 Task: Get information about  a Redfin agent in San Francisco, California, for assistance in finding a property with a balcony and panoramic city views.
Action: Mouse pressed left at (333, 210)
Screenshot: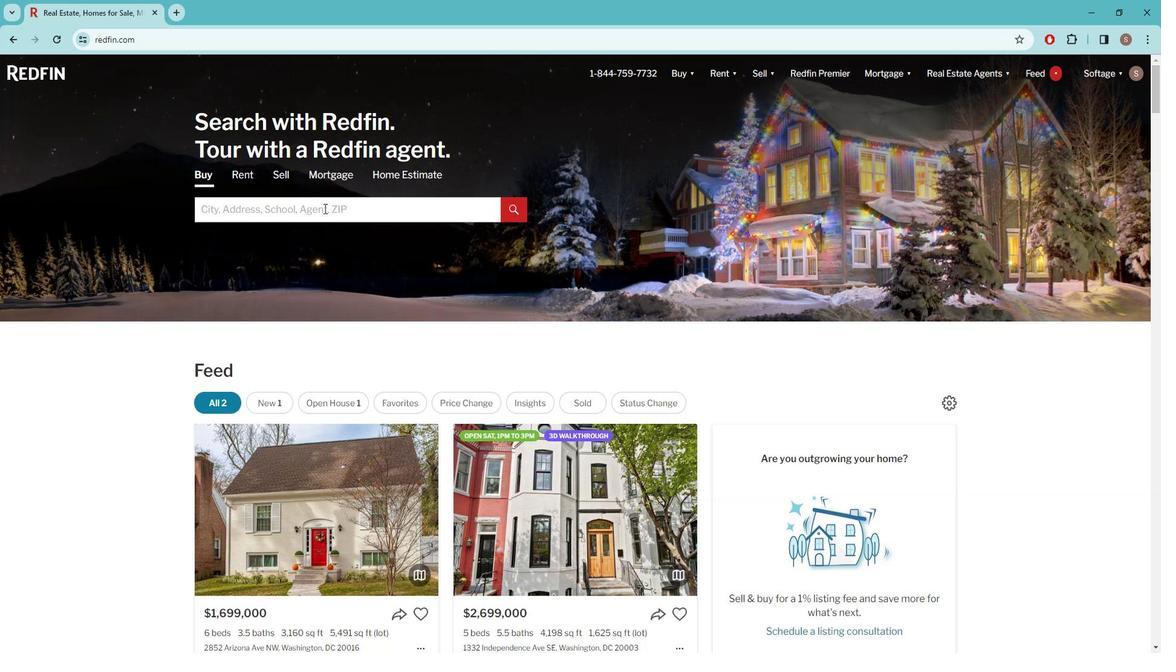 
Action: Key pressed s<Key.caps_lock>AN<Key.space><Key.caps_lock>f<Key.caps_lock>RANCI
Screenshot: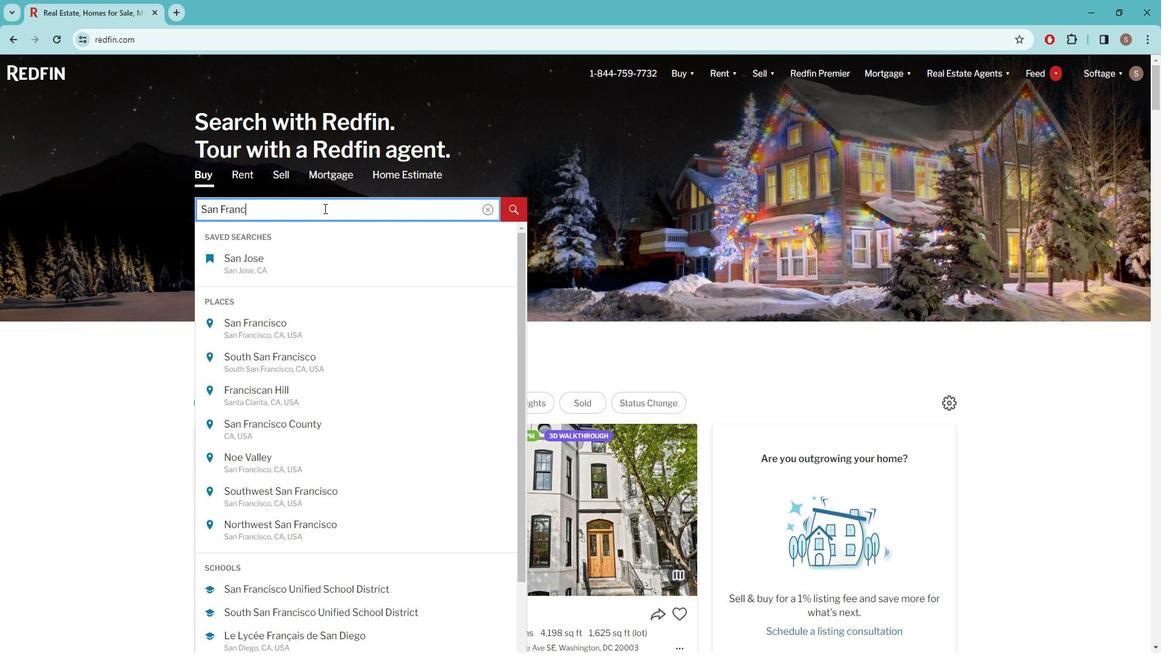 
Action: Mouse moved to (302, 321)
Screenshot: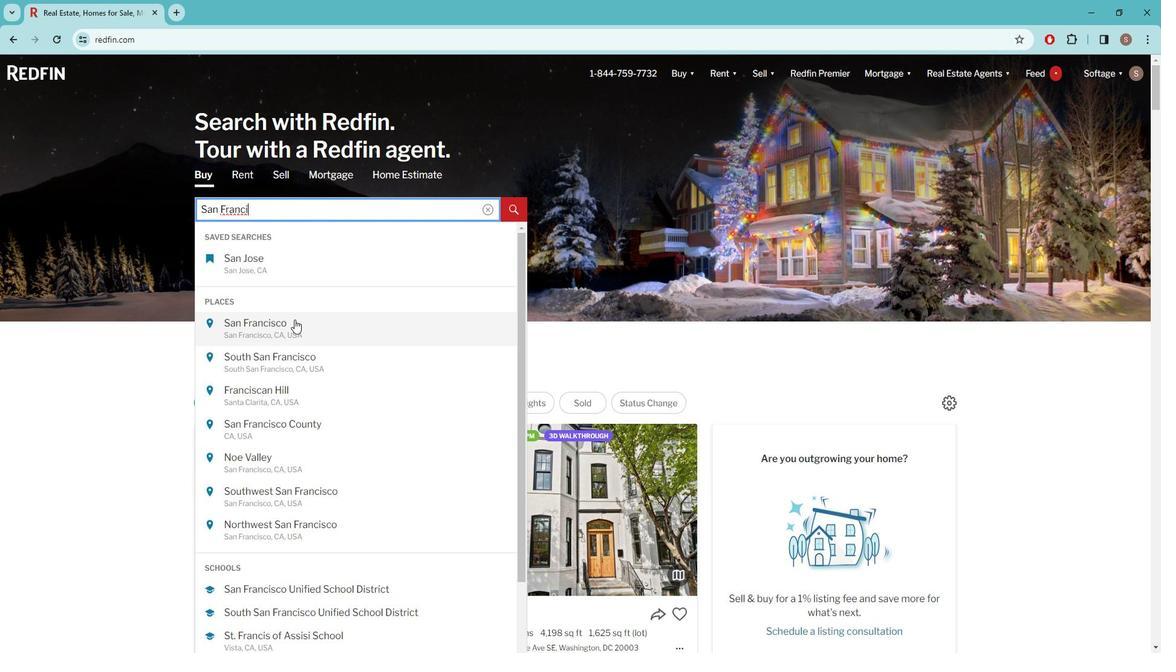 
Action: Mouse pressed left at (302, 321)
Screenshot: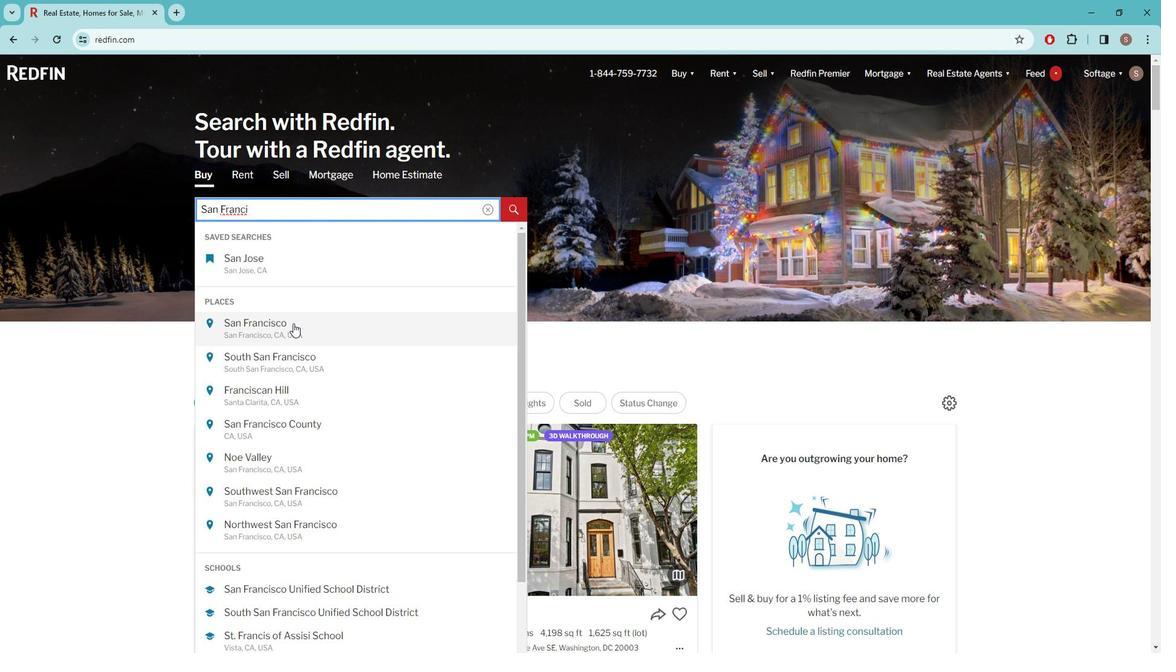 
Action: Mouse moved to (1026, 154)
Screenshot: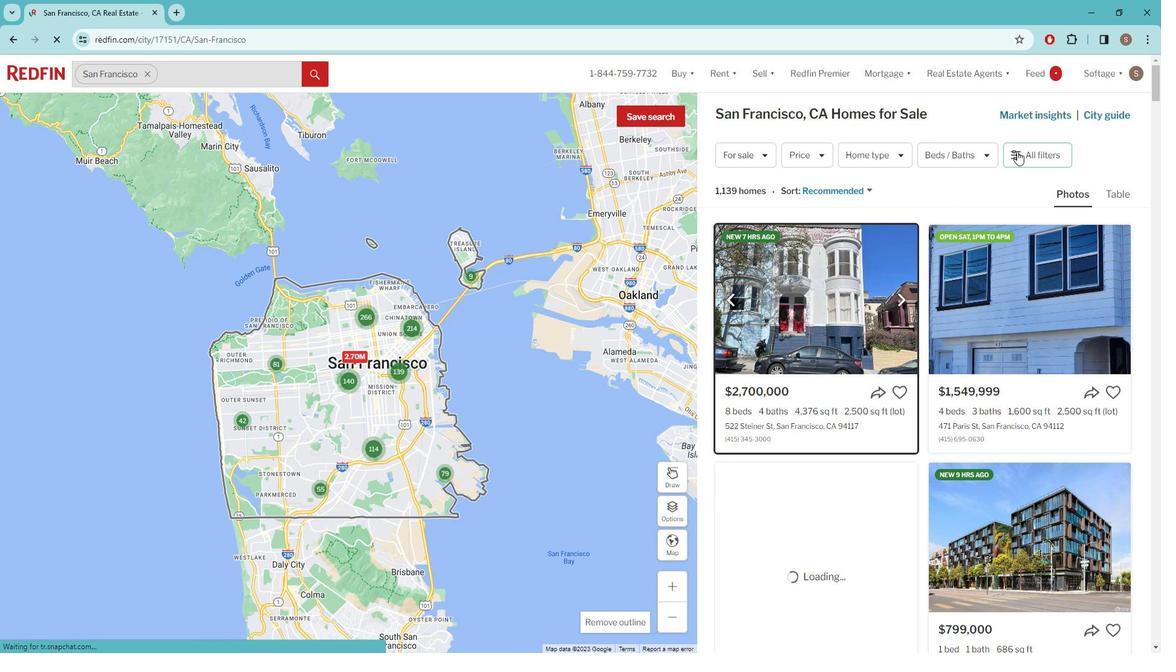 
Action: Mouse pressed left at (1026, 154)
Screenshot: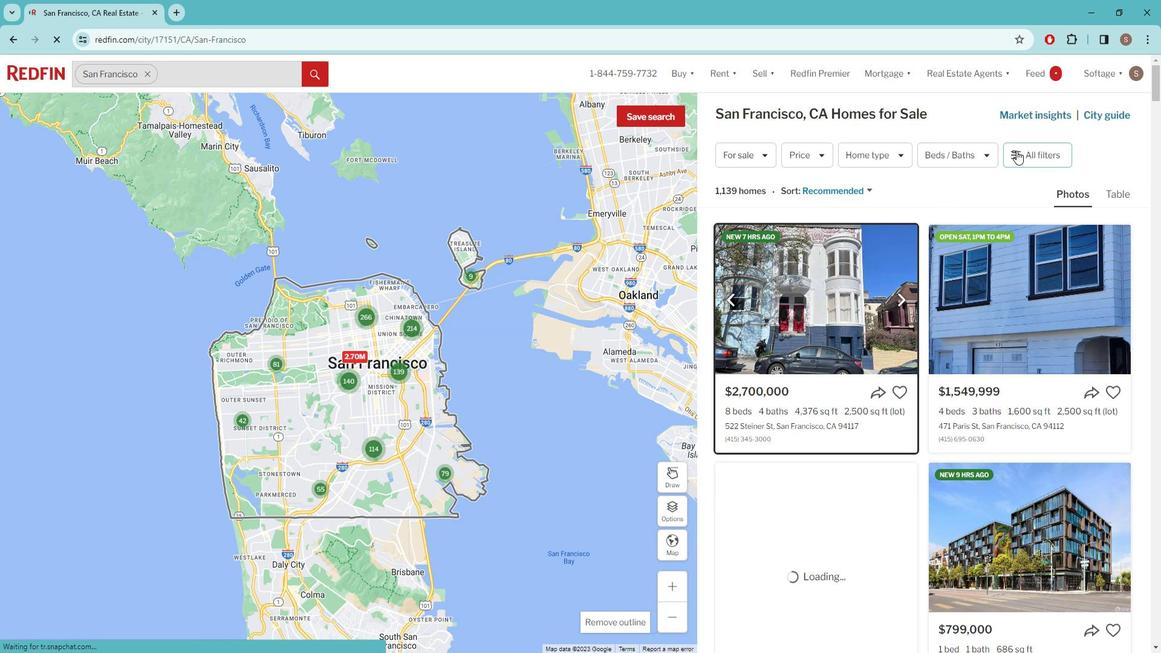 
Action: Mouse pressed left at (1026, 154)
Screenshot: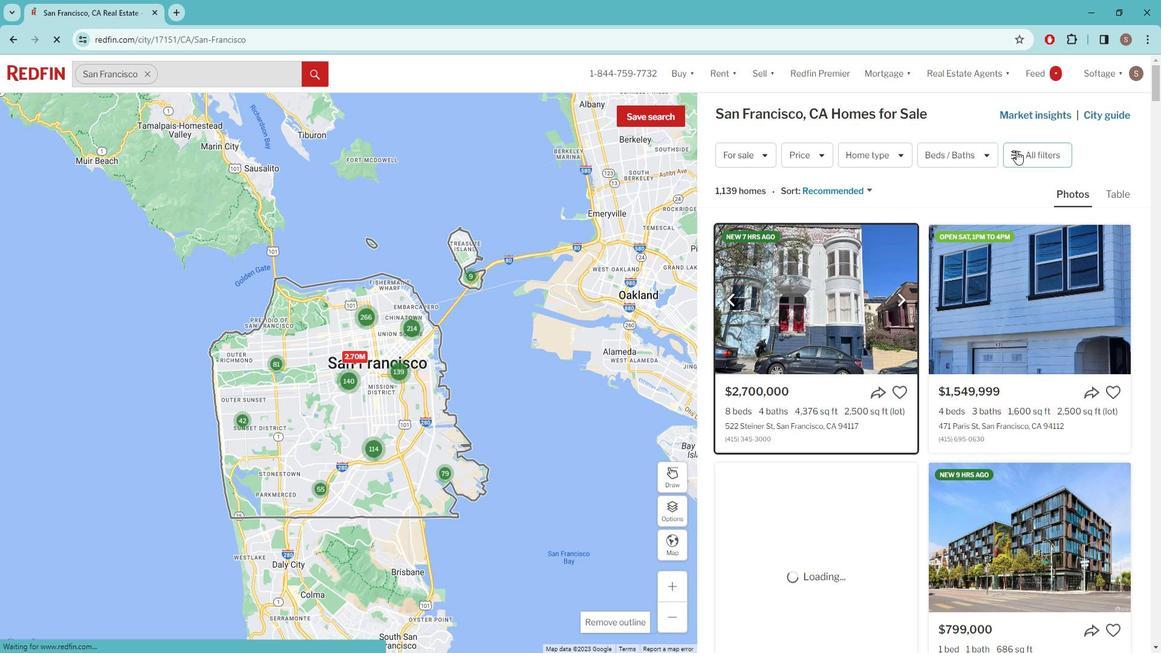 
Action: Mouse pressed left at (1026, 154)
Screenshot: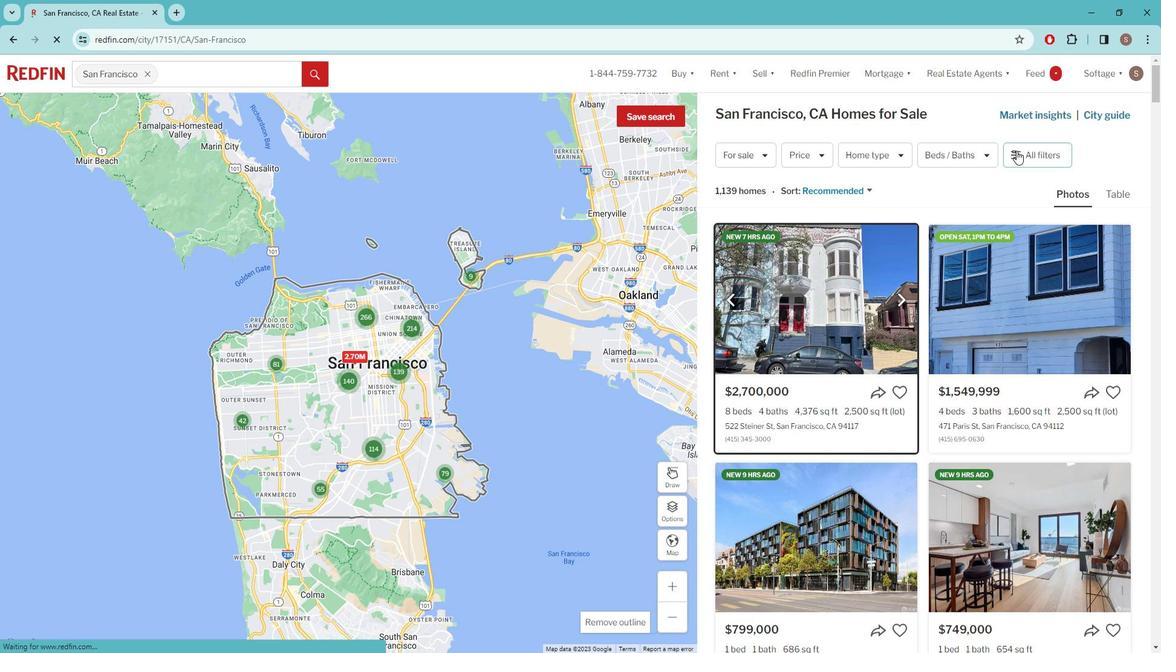 
Action: Mouse moved to (1030, 151)
Screenshot: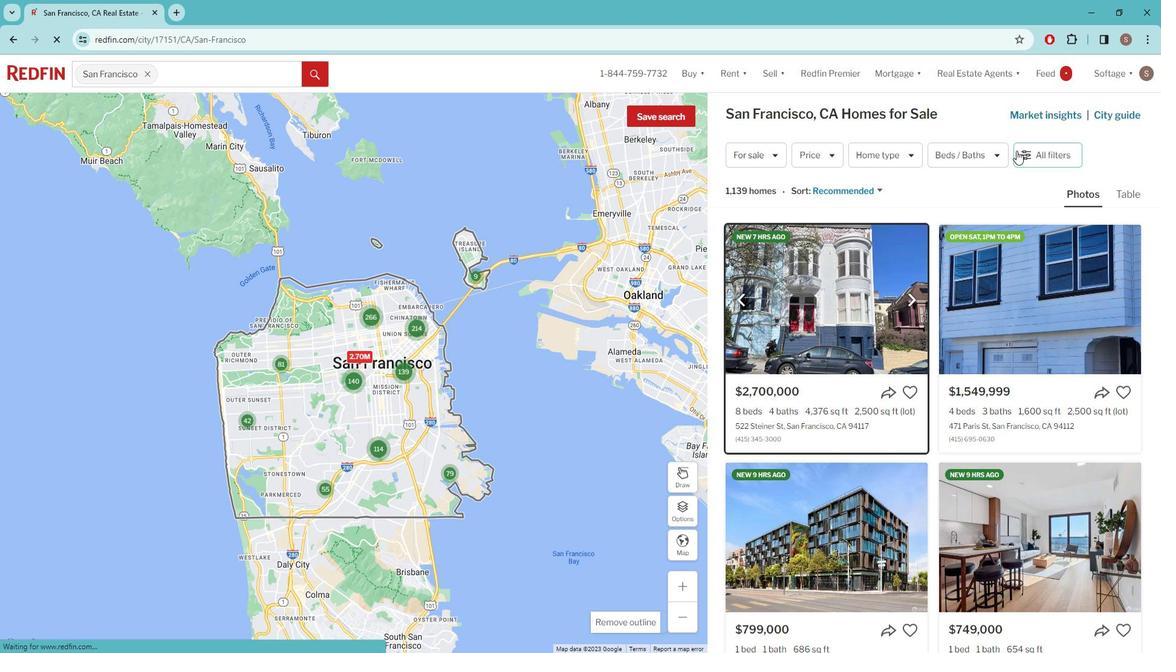 
Action: Mouse pressed left at (1030, 151)
Screenshot: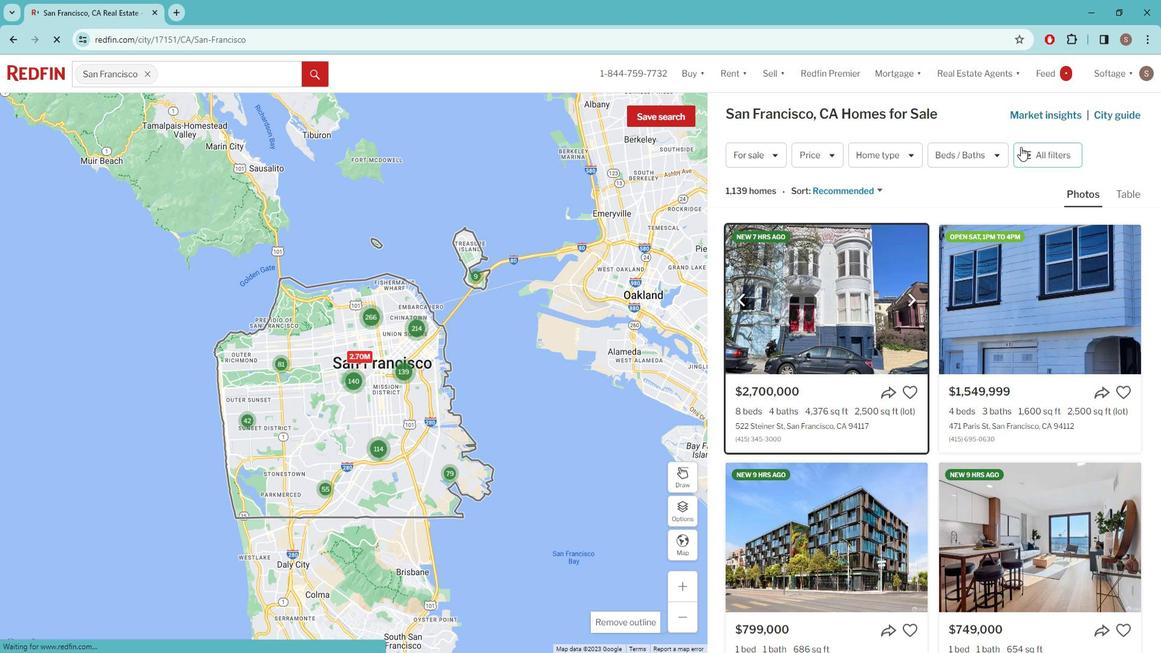 
Action: Mouse moved to (997, 198)
Screenshot: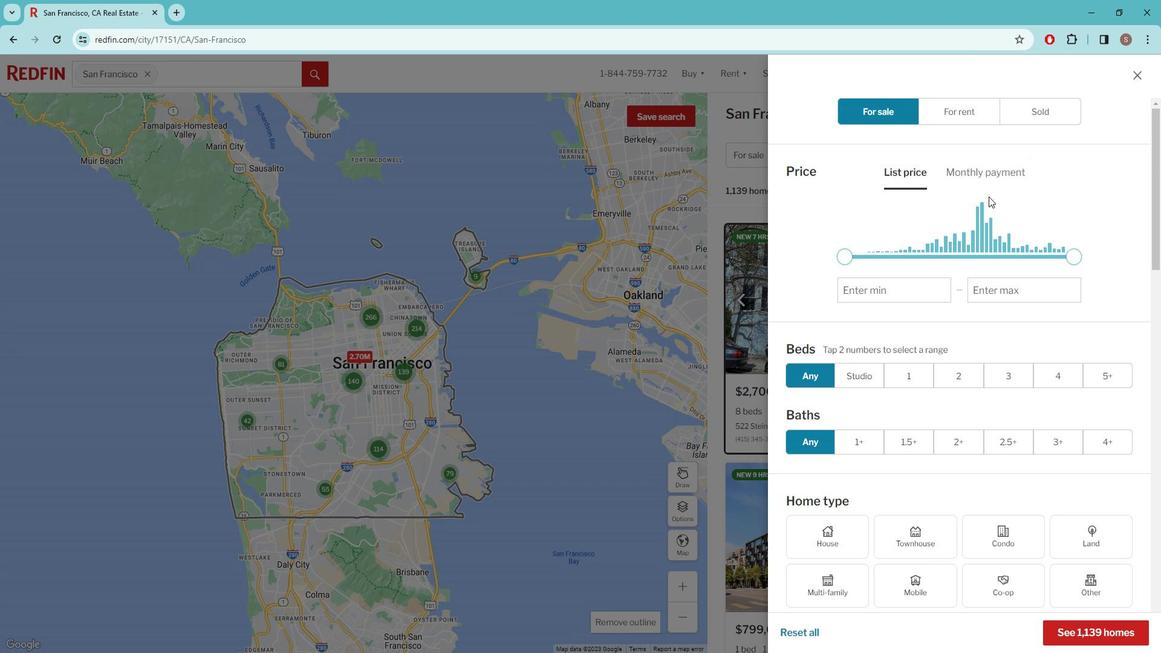 
Action: Mouse scrolled (997, 198) with delta (0, 0)
Screenshot: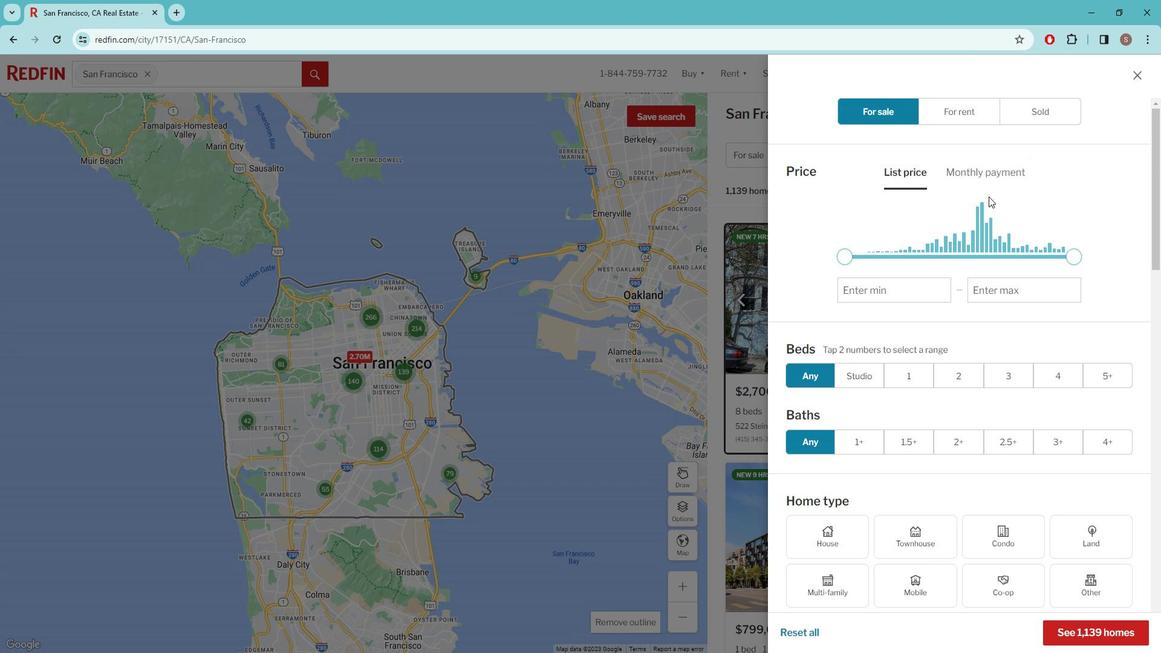 
Action: Mouse moved to (989, 200)
Screenshot: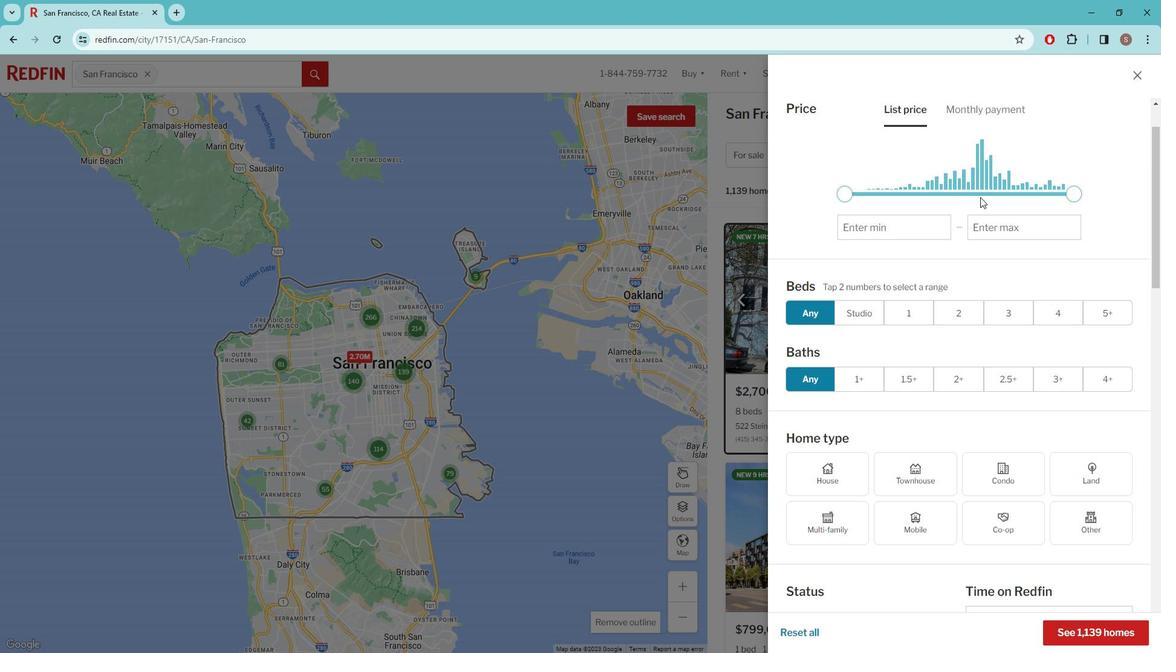 
Action: Mouse scrolled (989, 199) with delta (0, 0)
Screenshot: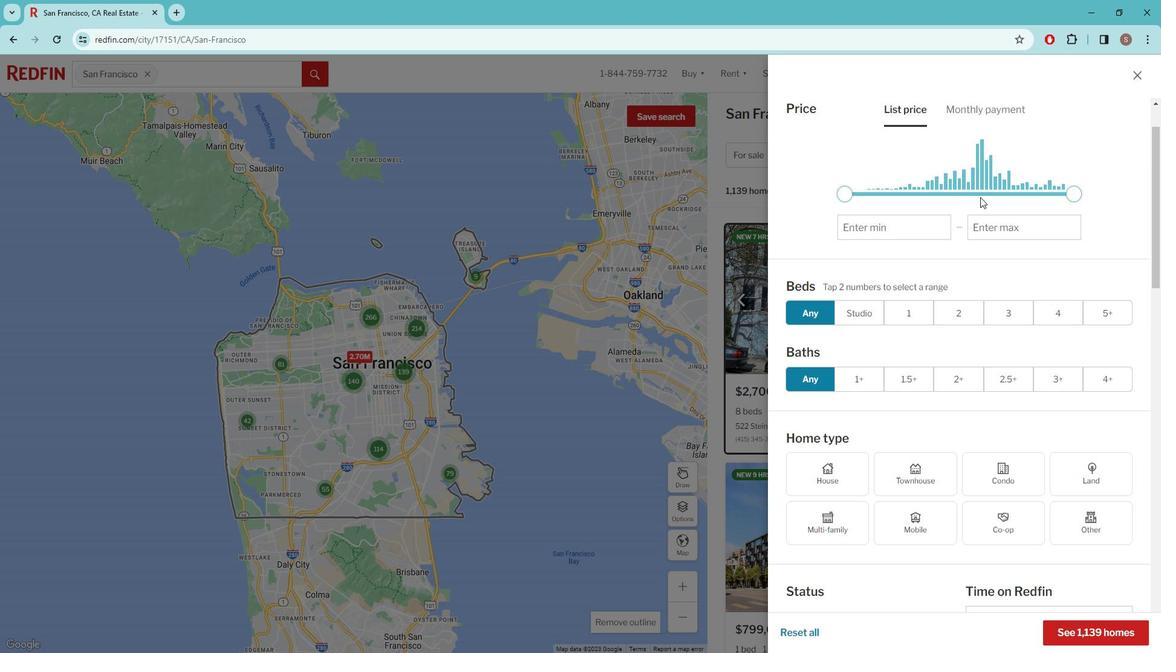 
Action: Mouse scrolled (989, 199) with delta (0, 0)
Screenshot: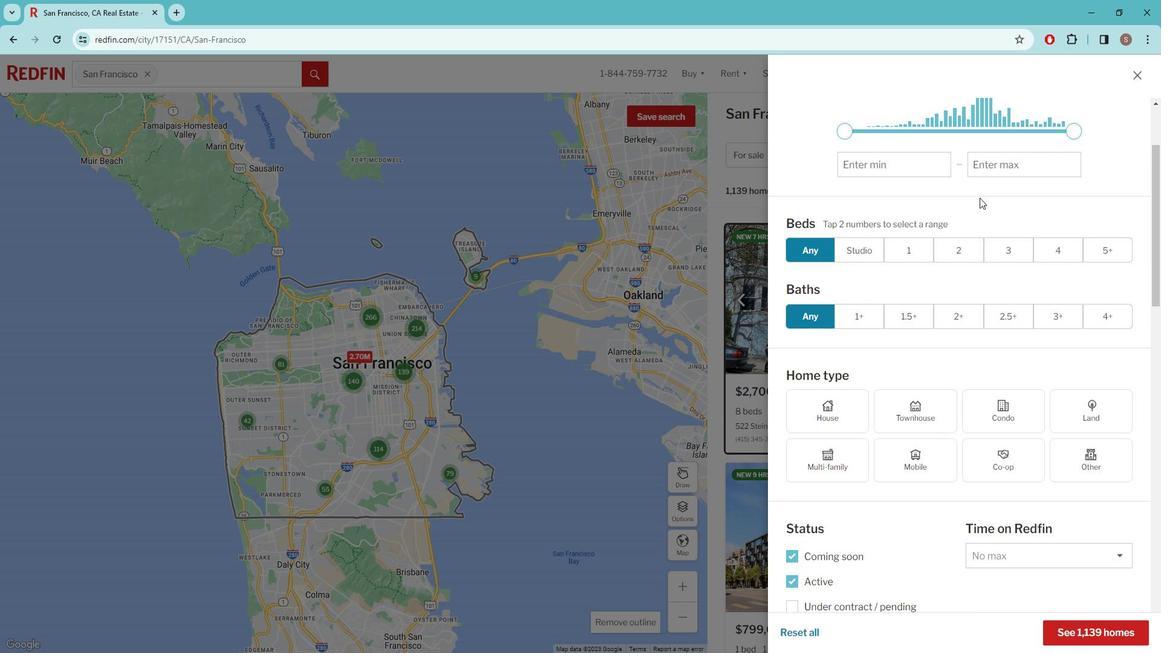 
Action: Mouse moved to (981, 203)
Screenshot: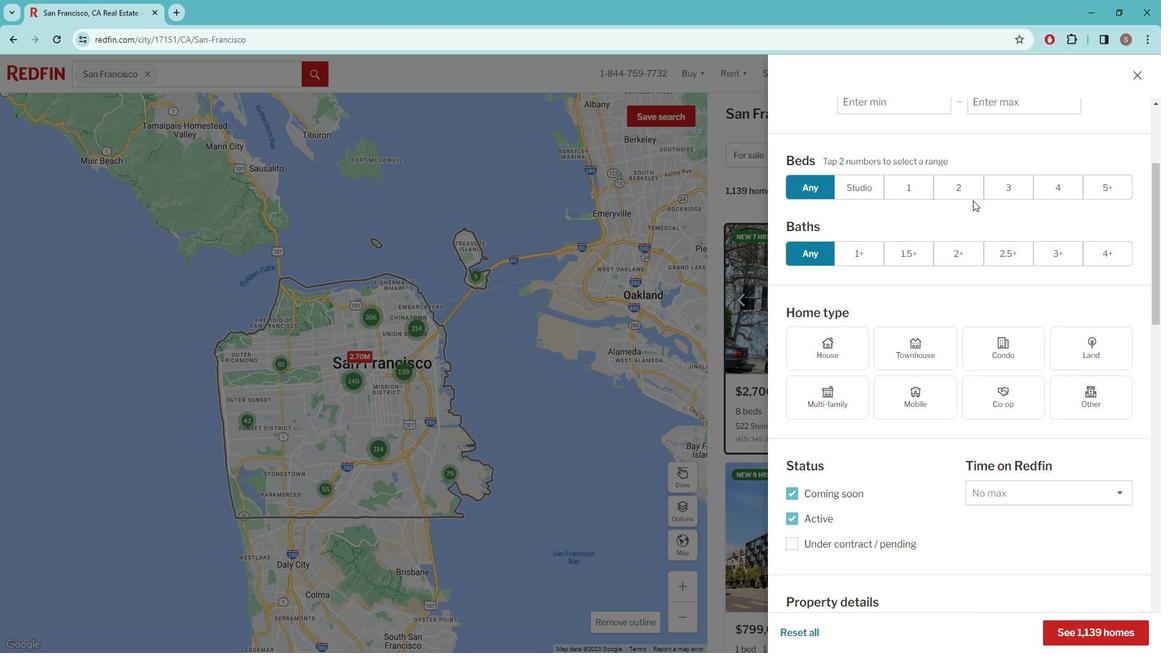 
Action: Mouse scrolled (981, 202) with delta (0, 0)
Screenshot: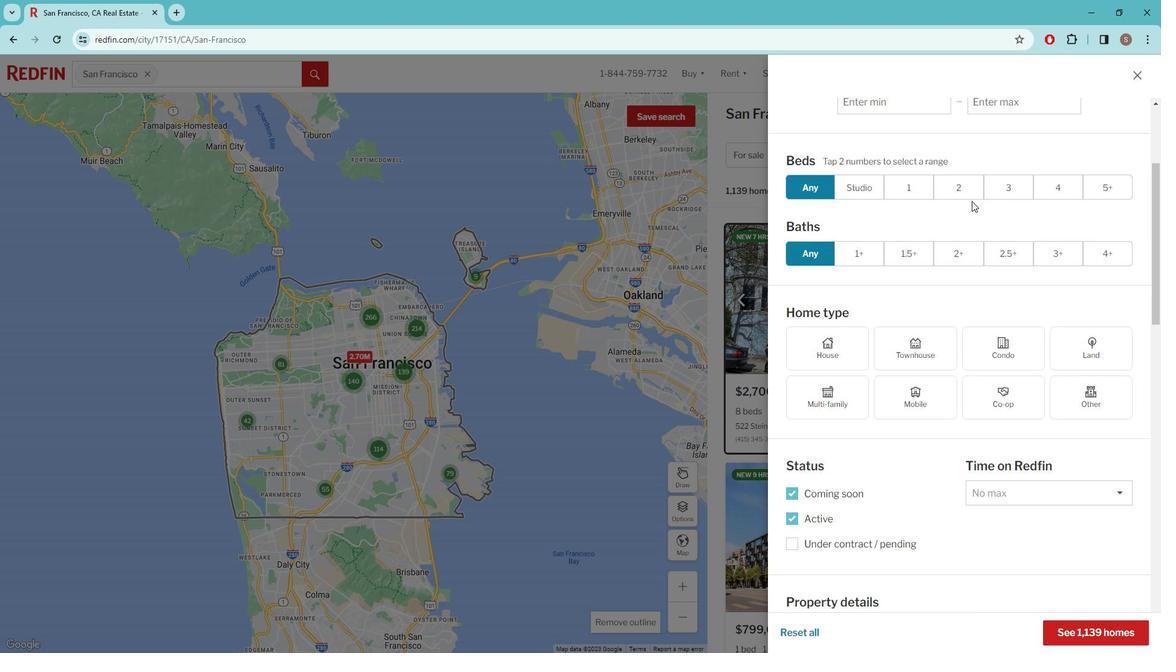 
Action: Mouse scrolled (981, 202) with delta (0, 0)
Screenshot: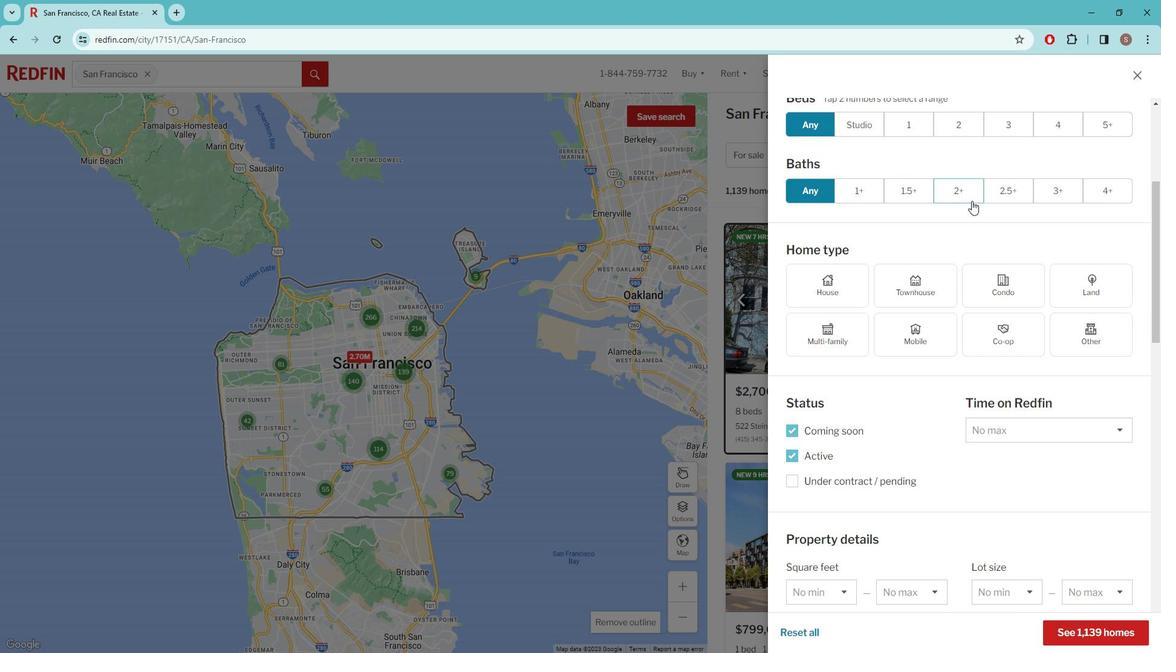 
Action: Mouse scrolled (981, 202) with delta (0, 0)
Screenshot: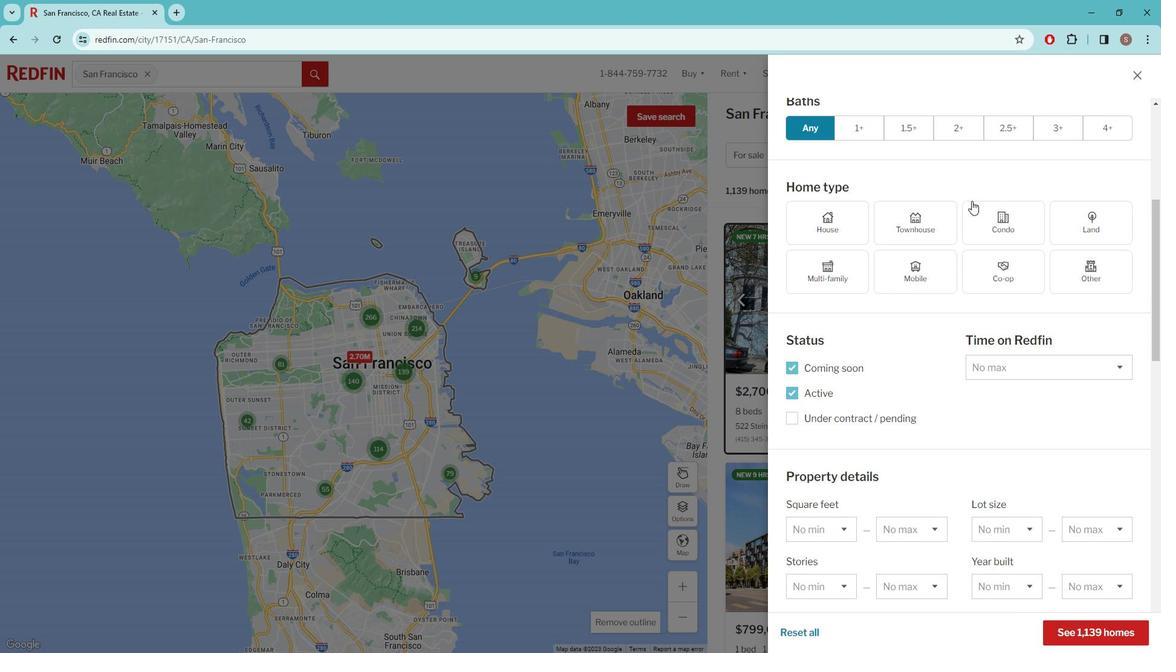 
Action: Mouse scrolled (981, 202) with delta (0, 0)
Screenshot: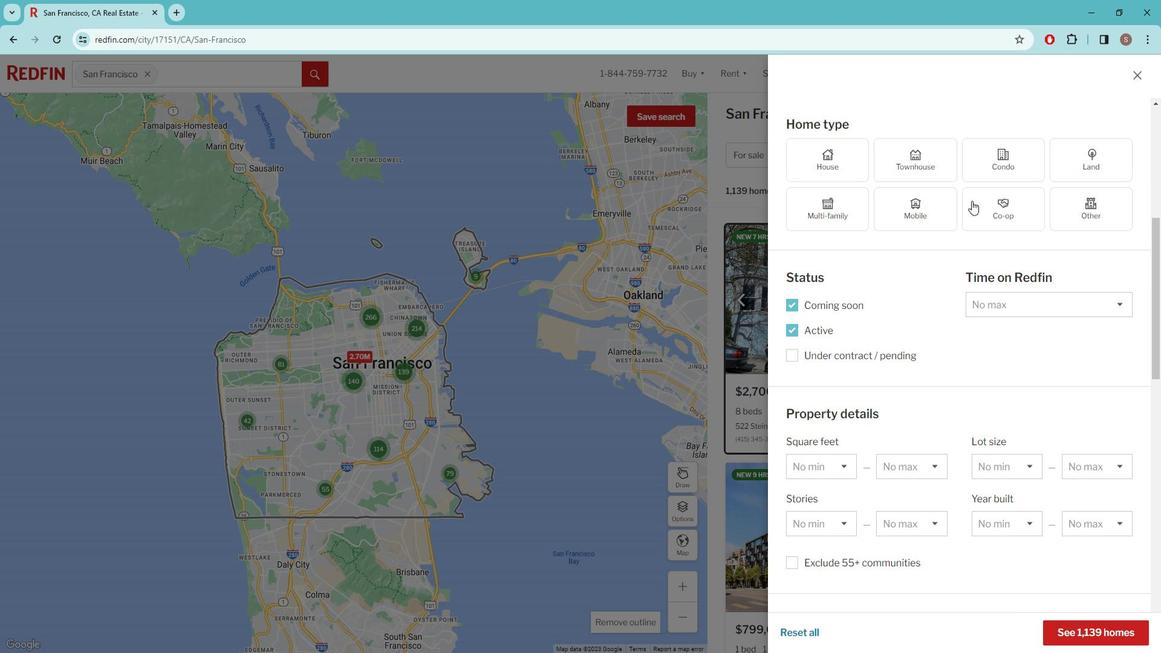 
Action: Mouse moved to (981, 207)
Screenshot: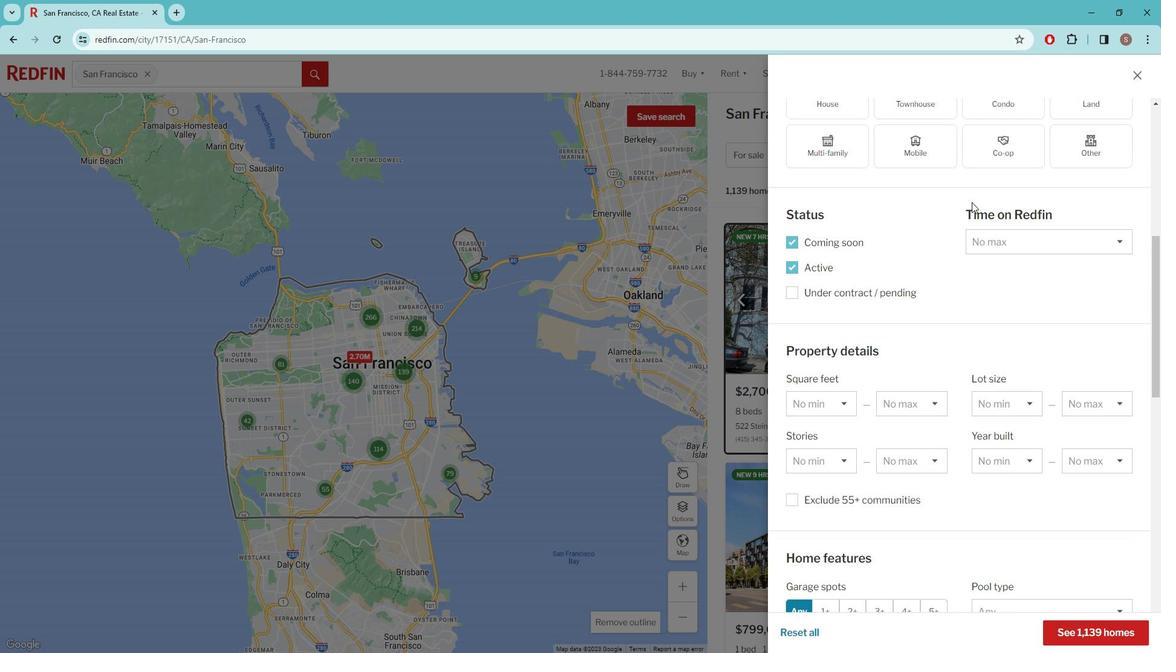 
Action: Mouse scrolled (981, 206) with delta (0, 0)
Screenshot: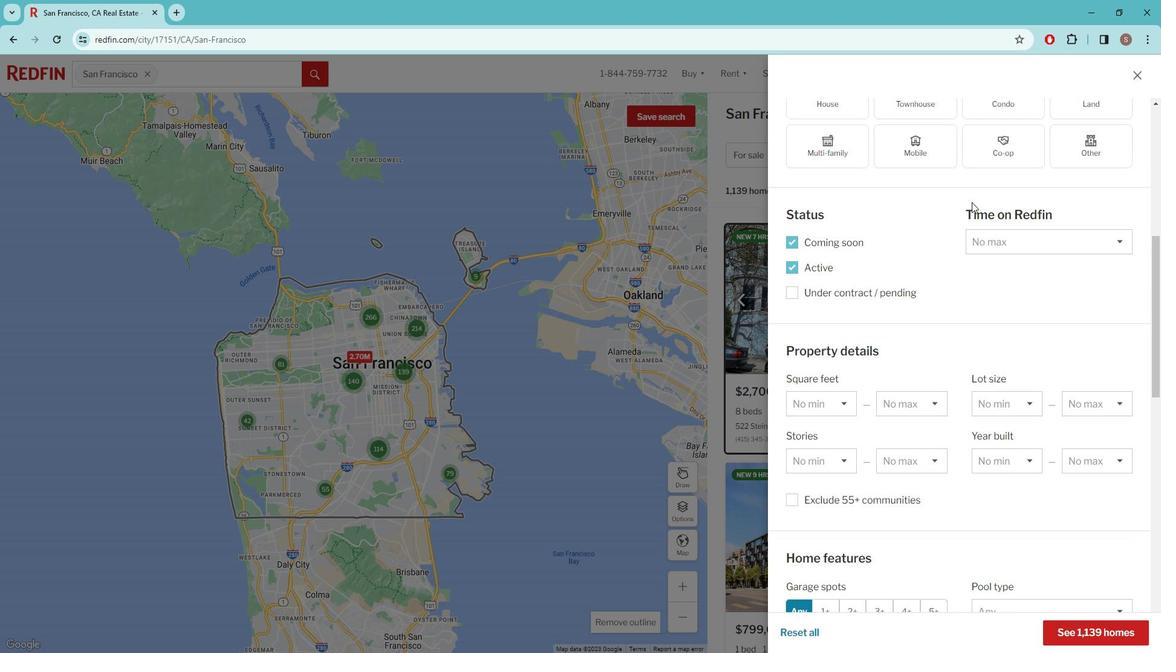 
Action: Mouse moved to (980, 209)
Screenshot: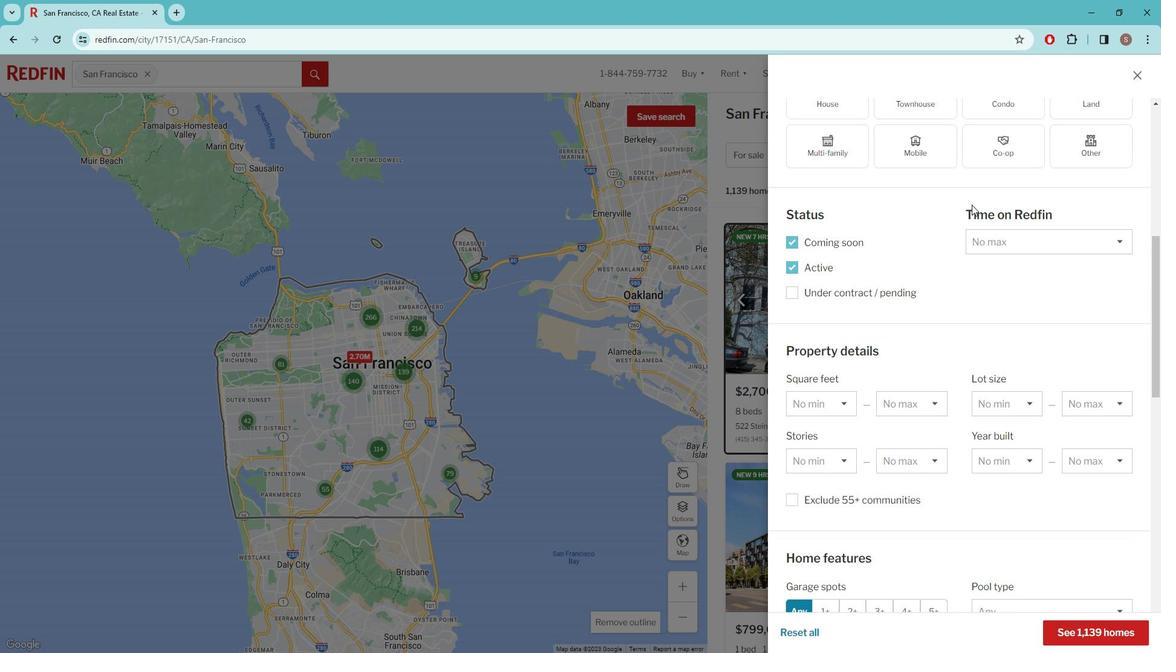 
Action: Mouse scrolled (980, 208) with delta (0, 0)
Screenshot: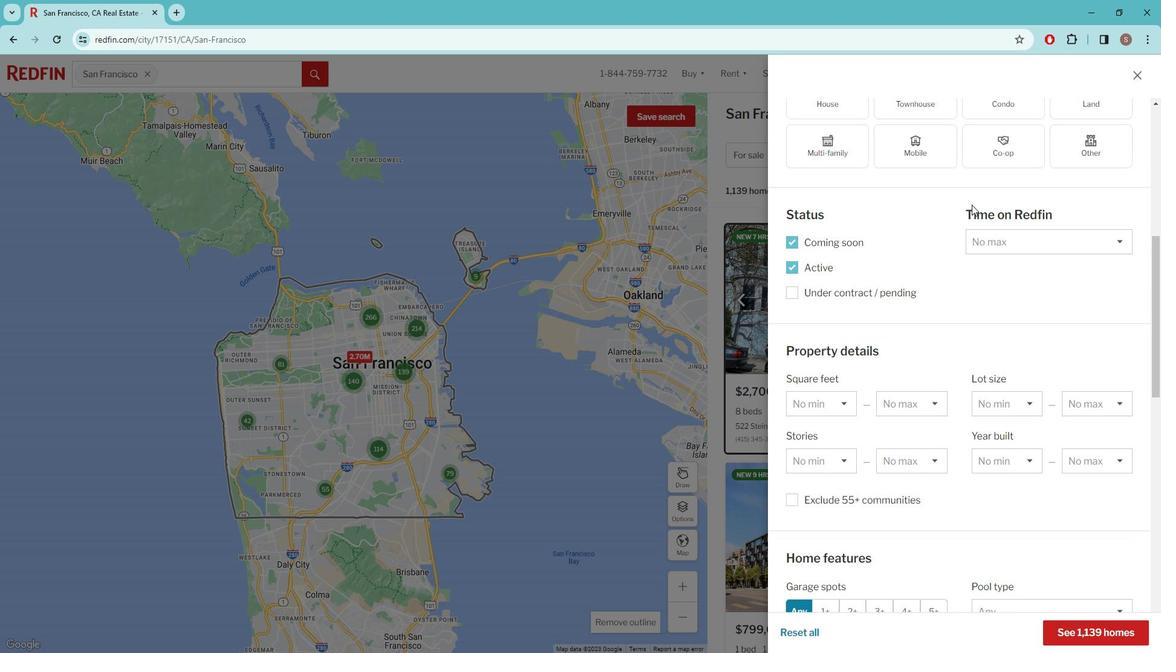 
Action: Mouse moved to (979, 209)
Screenshot: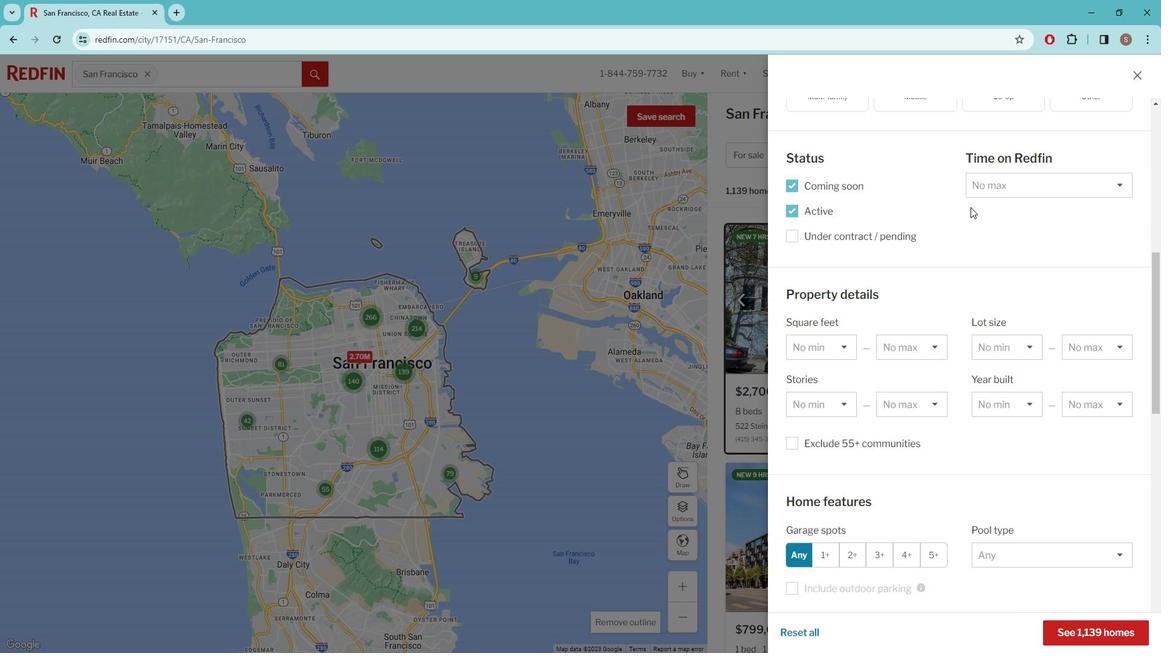 
Action: Mouse scrolled (979, 209) with delta (0, 0)
Screenshot: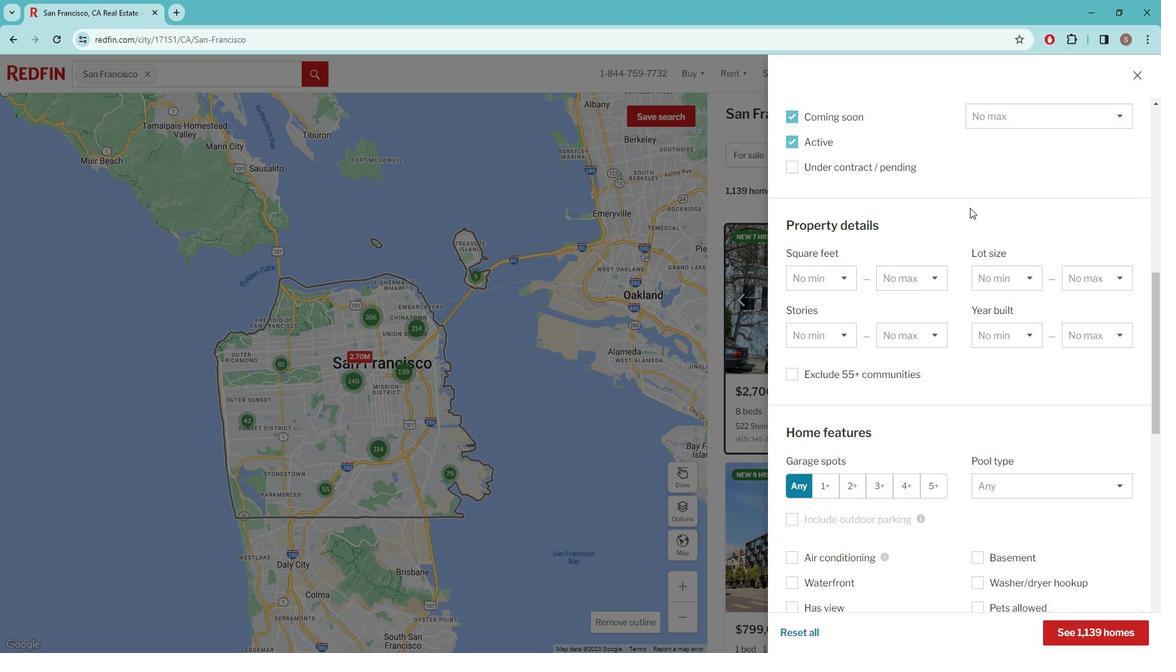
Action: Mouse scrolled (979, 209) with delta (0, 0)
Screenshot: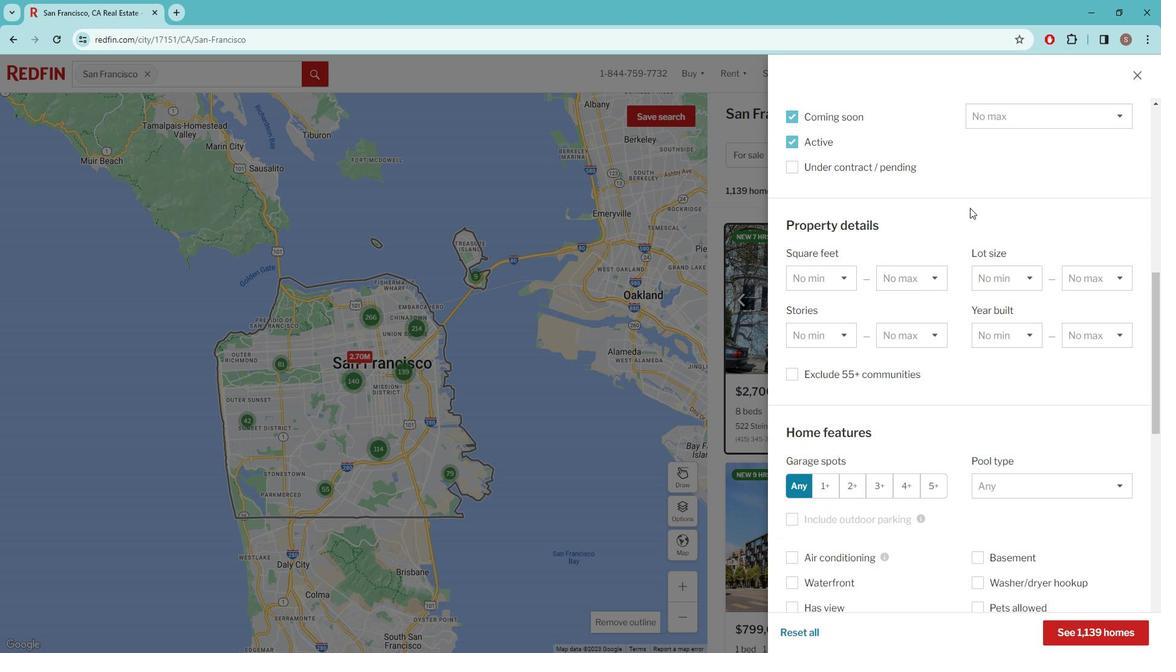 
Action: Mouse scrolled (979, 209) with delta (0, 0)
Screenshot: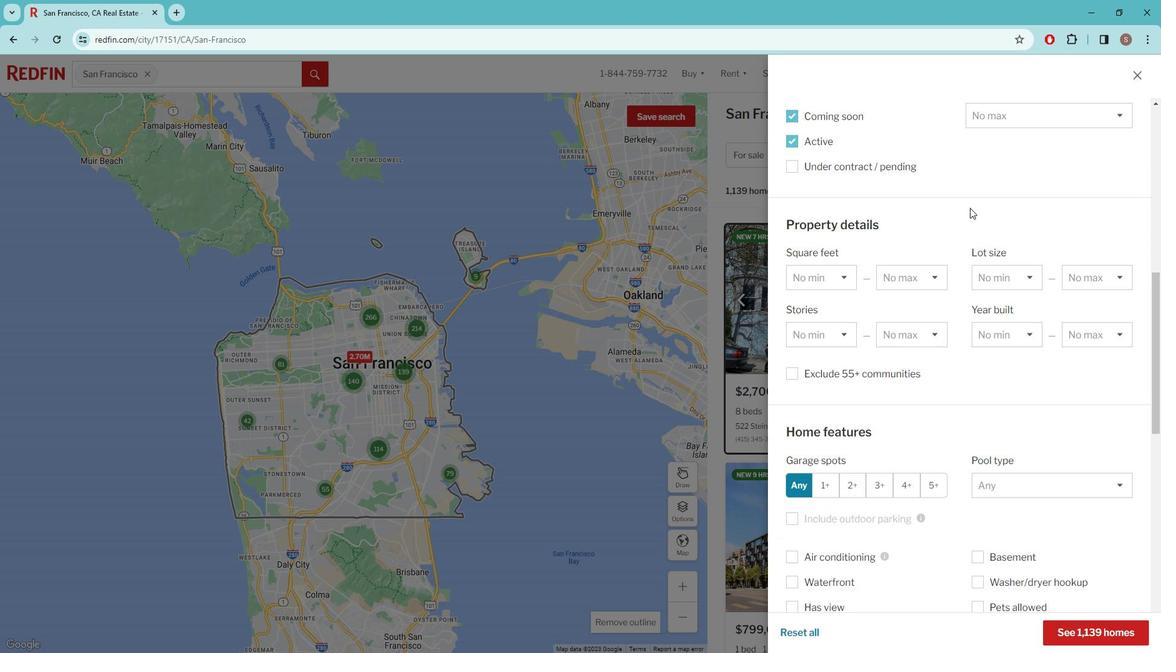 
Action: Mouse scrolled (979, 209) with delta (0, 0)
Screenshot: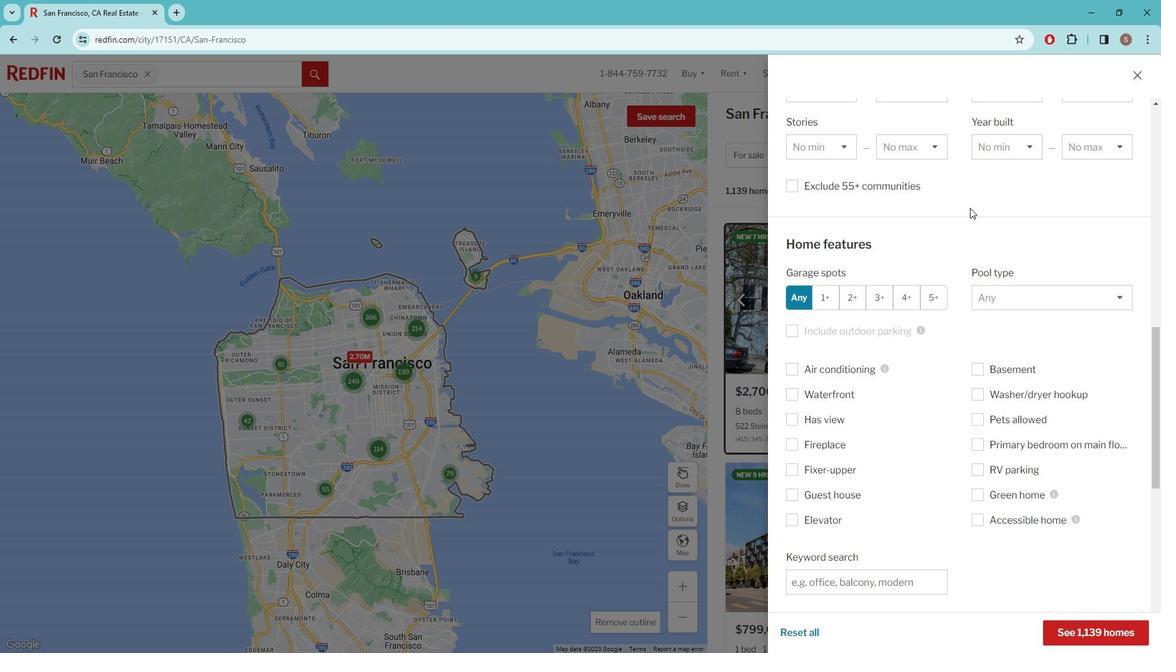 
Action: Mouse moved to (979, 210)
Screenshot: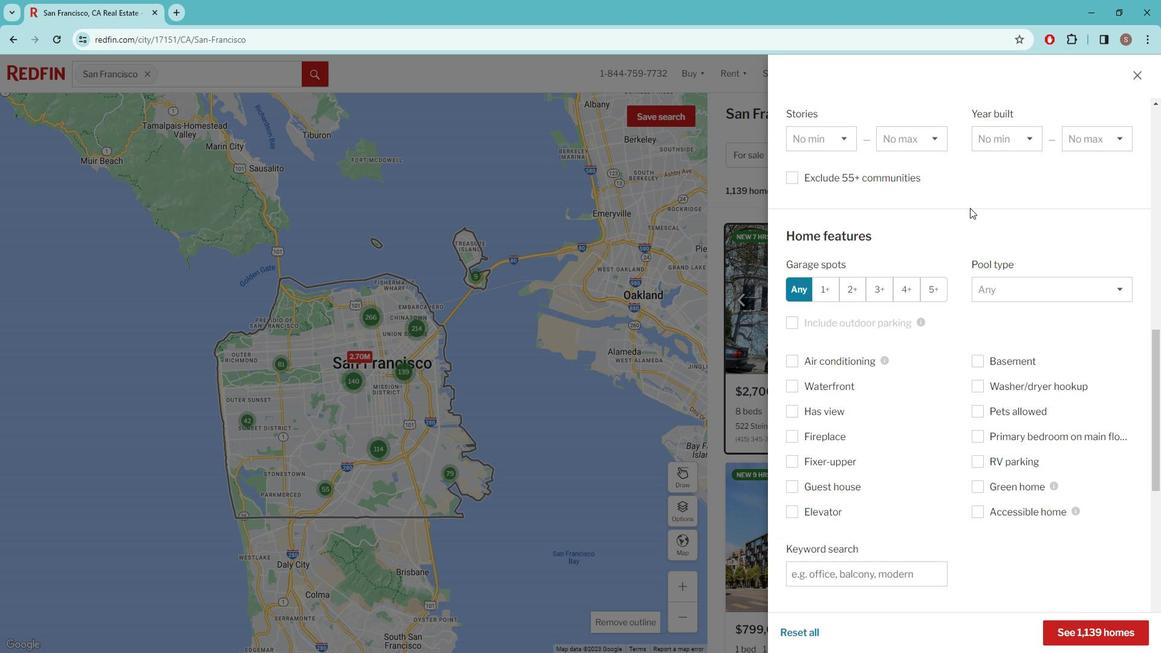 
Action: Mouse scrolled (979, 209) with delta (0, 0)
Screenshot: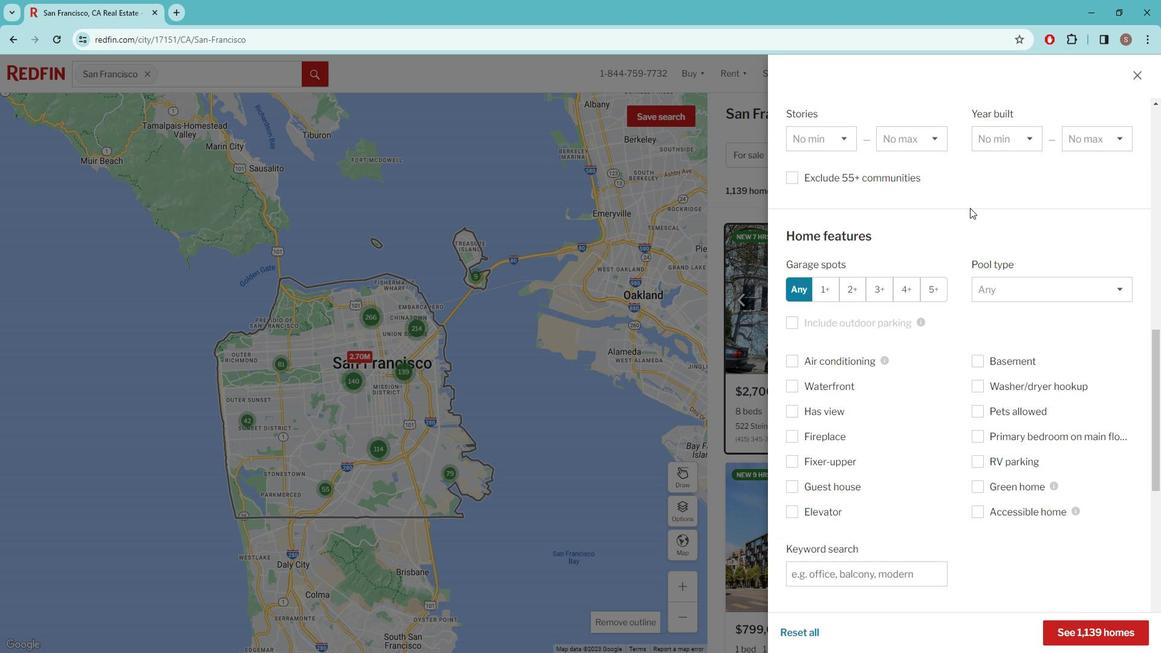 
Action: Mouse moved to (844, 448)
Screenshot: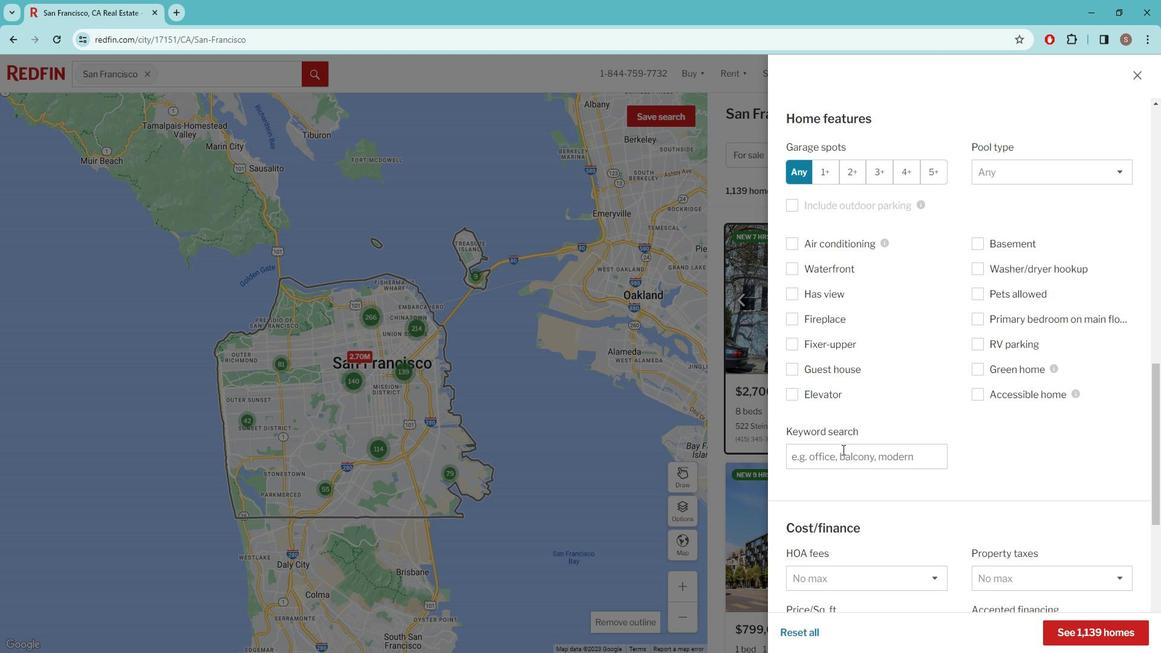 
Action: Mouse pressed left at (844, 448)
Screenshot: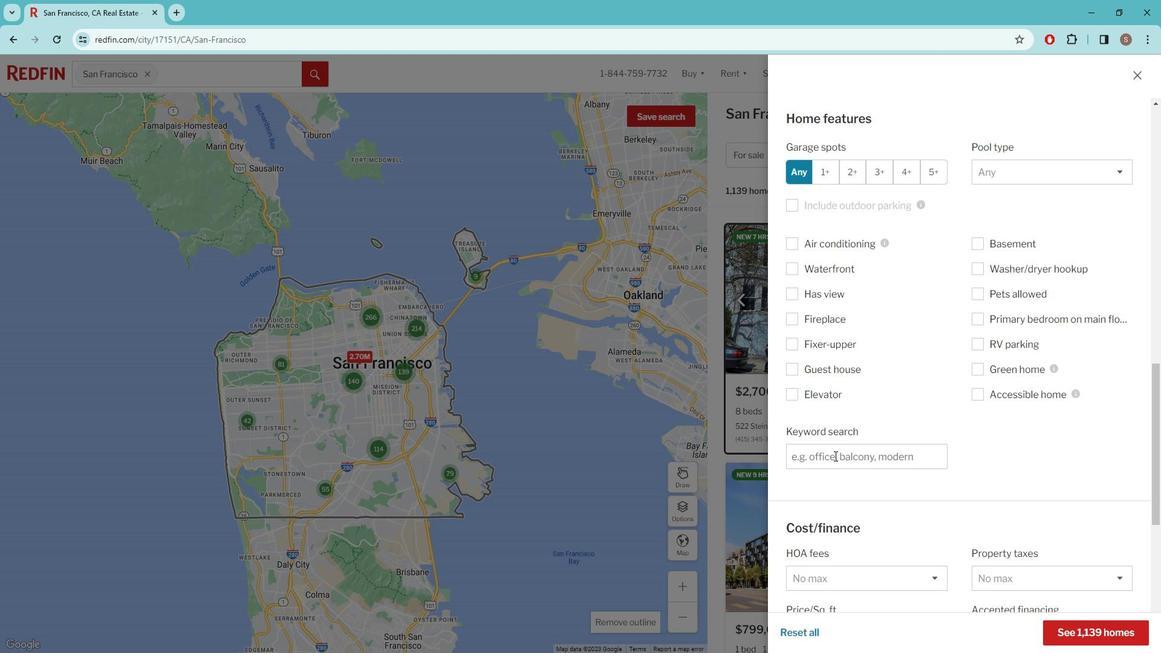 
Action: Key pressed BALCONY<Key.space>AND<Key.space>PANORAMIC<Key.space>CITY<Key.space>VIEWS
Screenshot: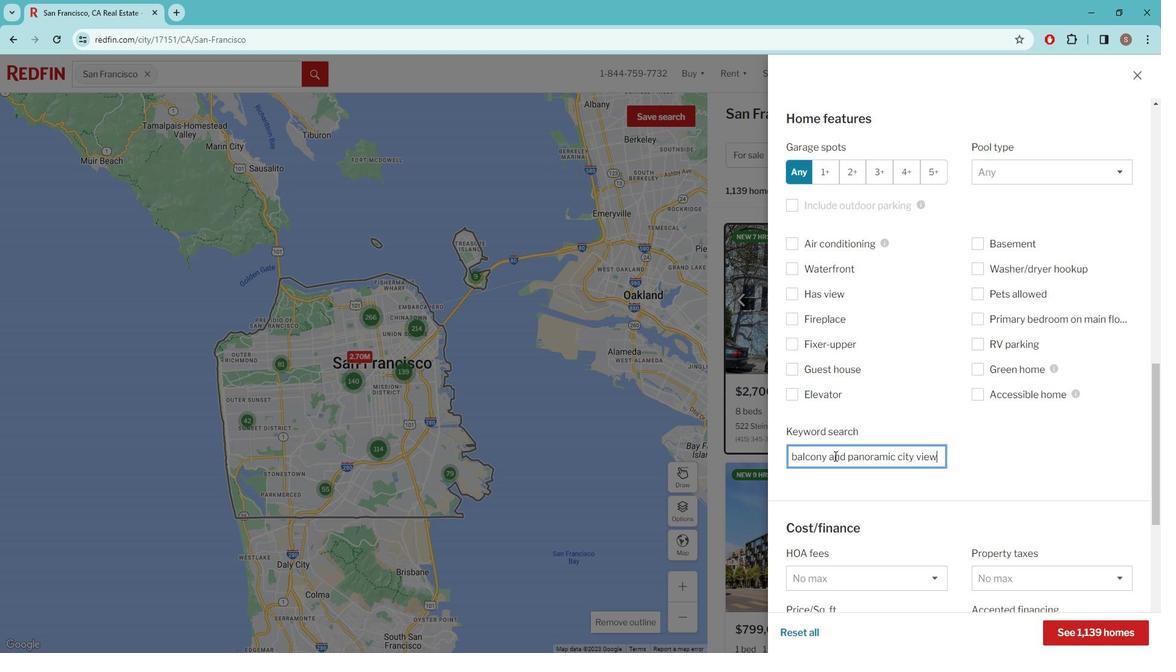 
Action: Mouse moved to (902, 463)
Screenshot: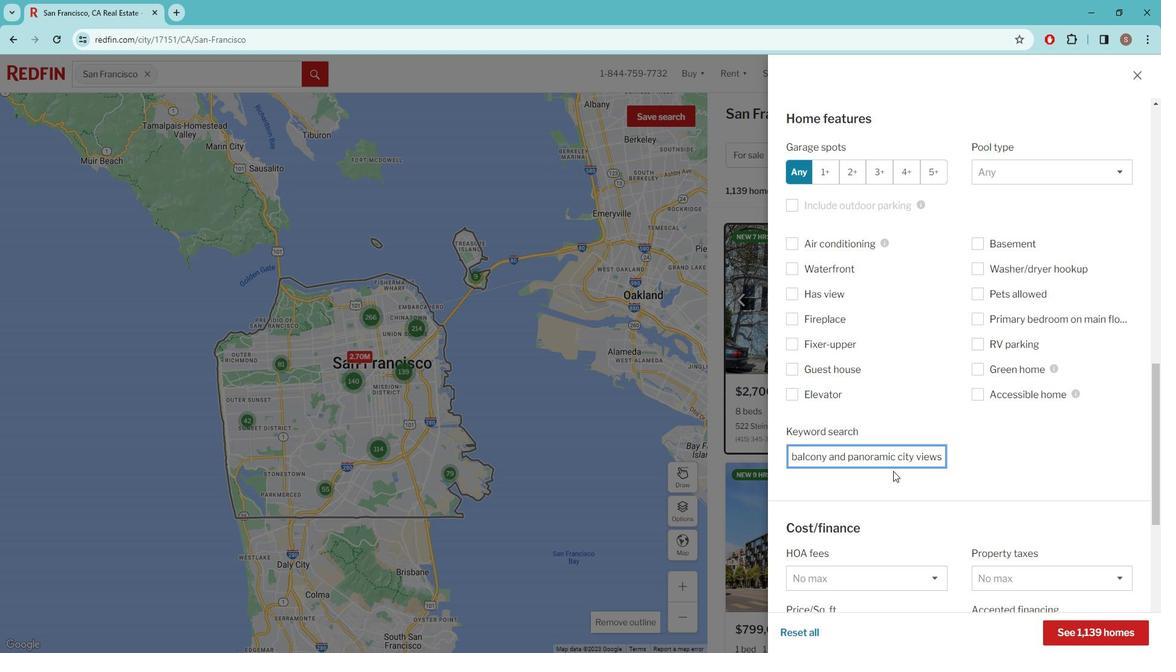 
Action: Mouse scrolled (902, 463) with delta (0, 0)
Screenshot: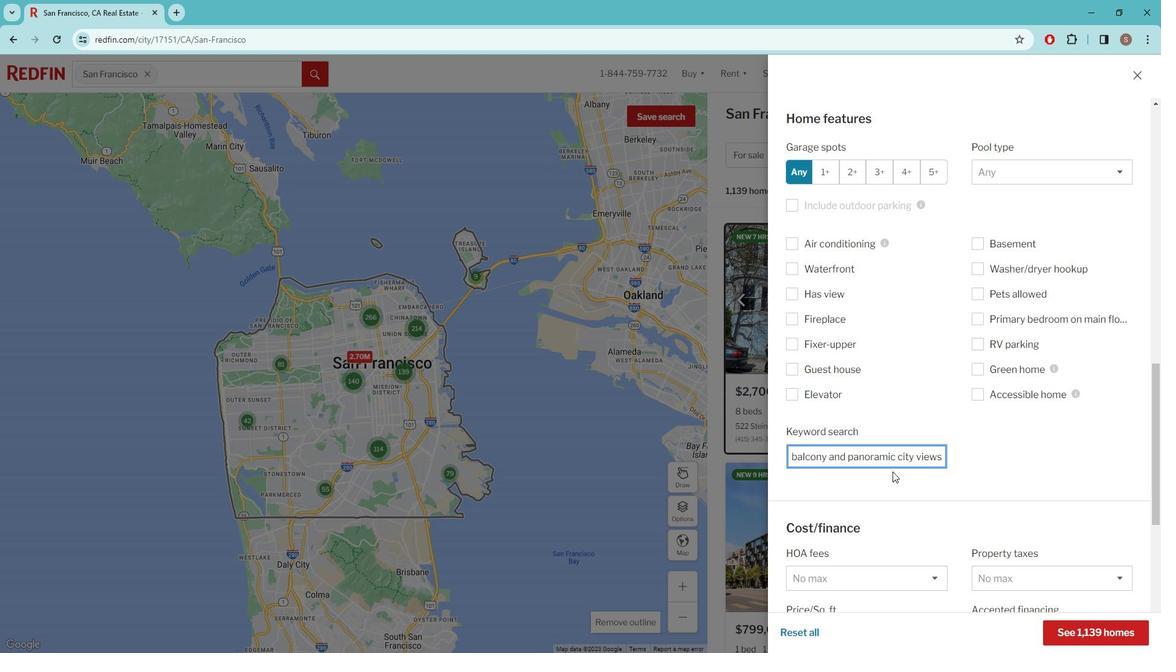 
Action: Mouse moved to (901, 463)
Screenshot: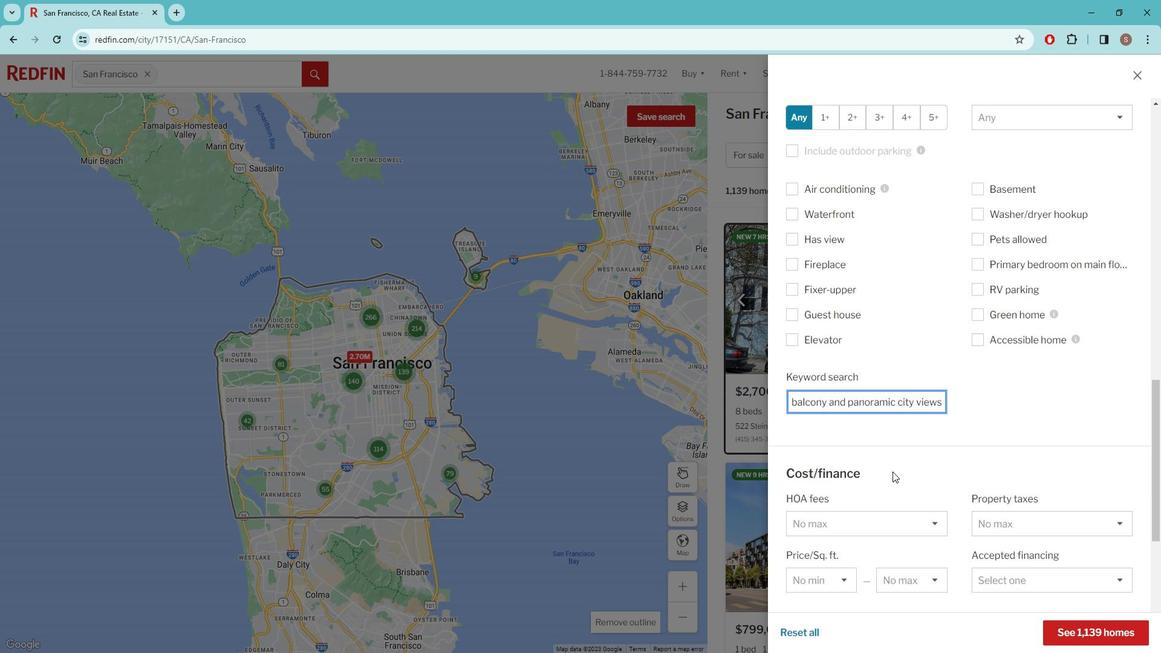 
Action: Mouse scrolled (901, 463) with delta (0, 0)
Screenshot: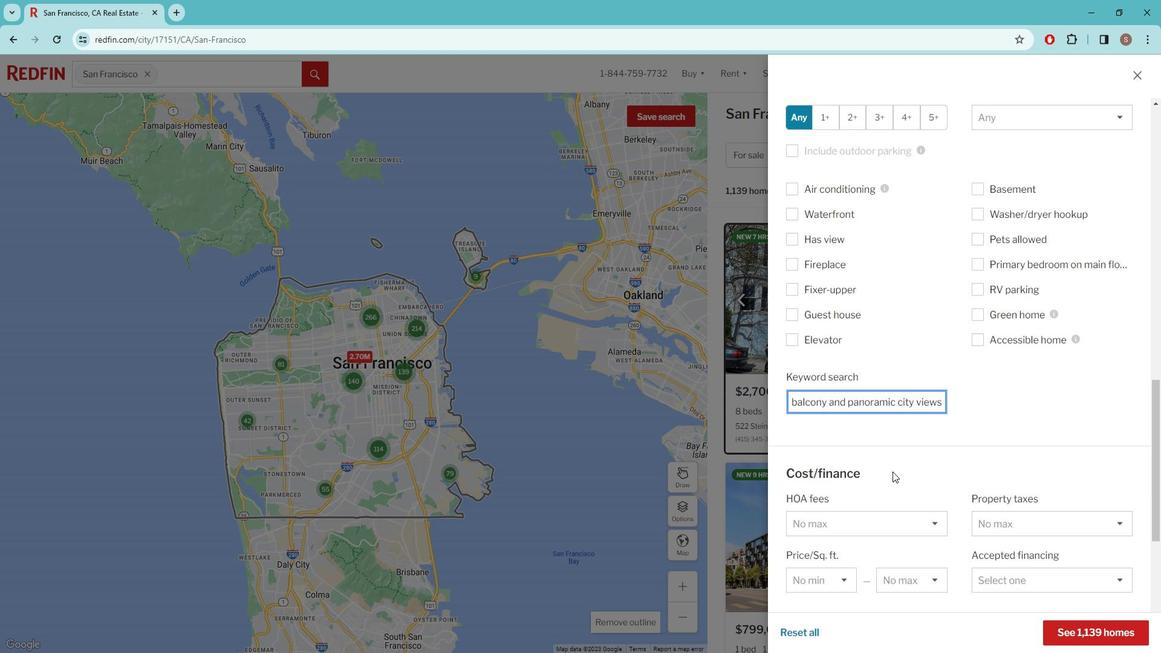 
Action: Mouse scrolled (901, 463) with delta (0, 0)
Screenshot: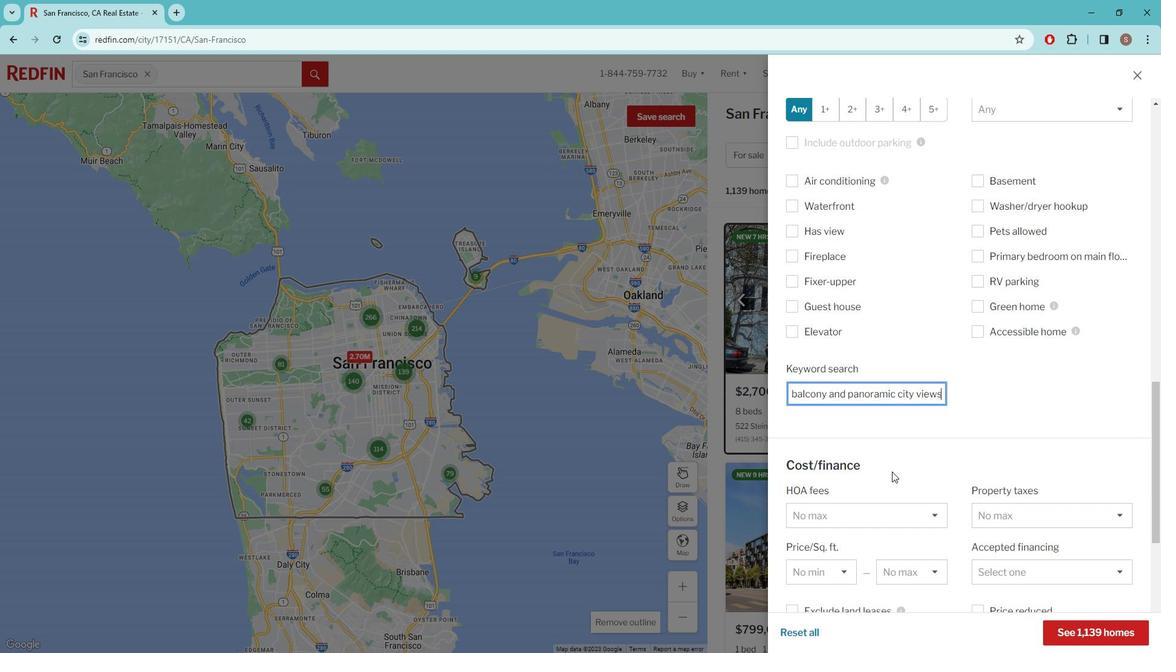 
Action: Mouse scrolled (901, 463) with delta (0, 0)
Screenshot: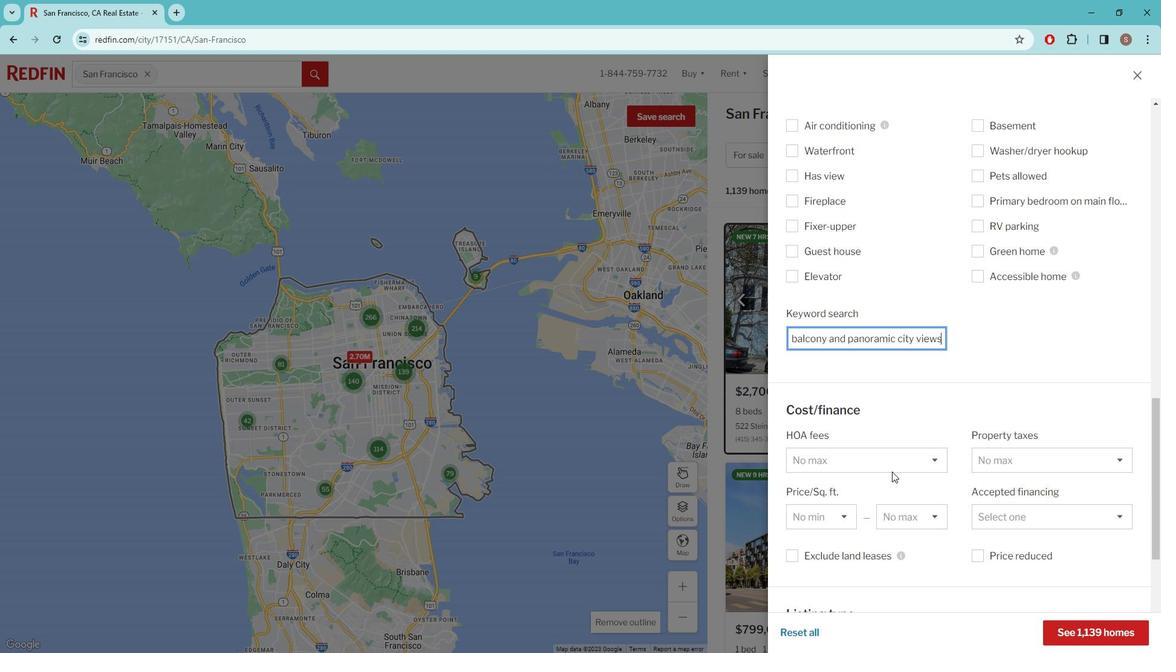 
Action: Mouse moved to (901, 463)
Screenshot: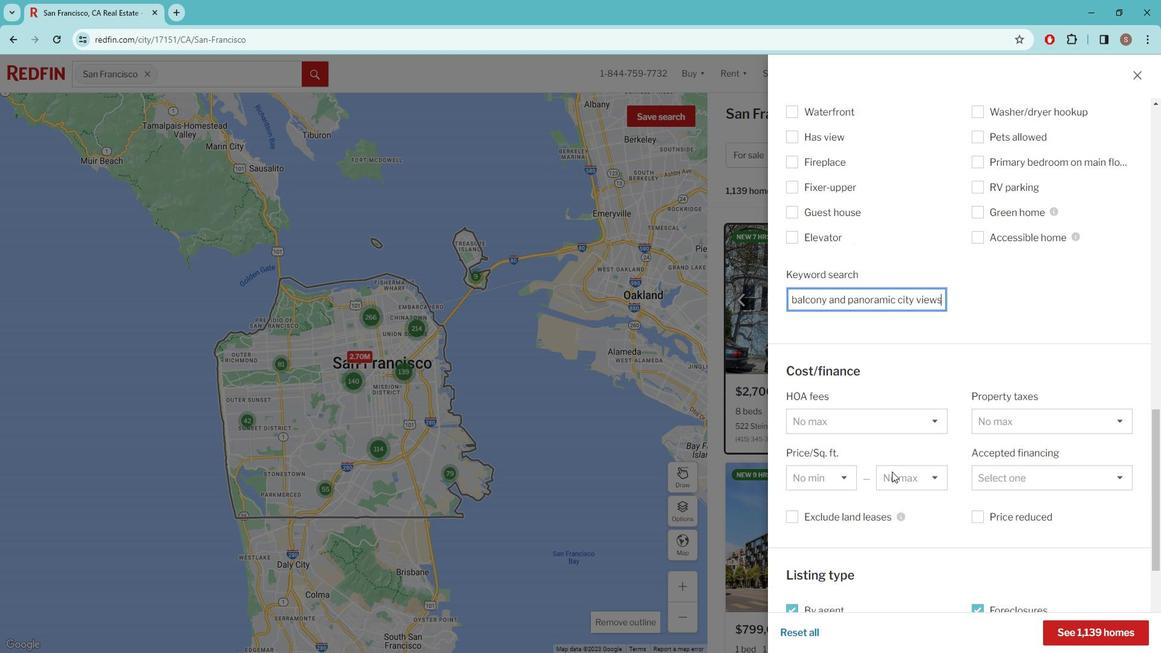 
Action: Mouse scrolled (901, 463) with delta (0, 0)
Screenshot: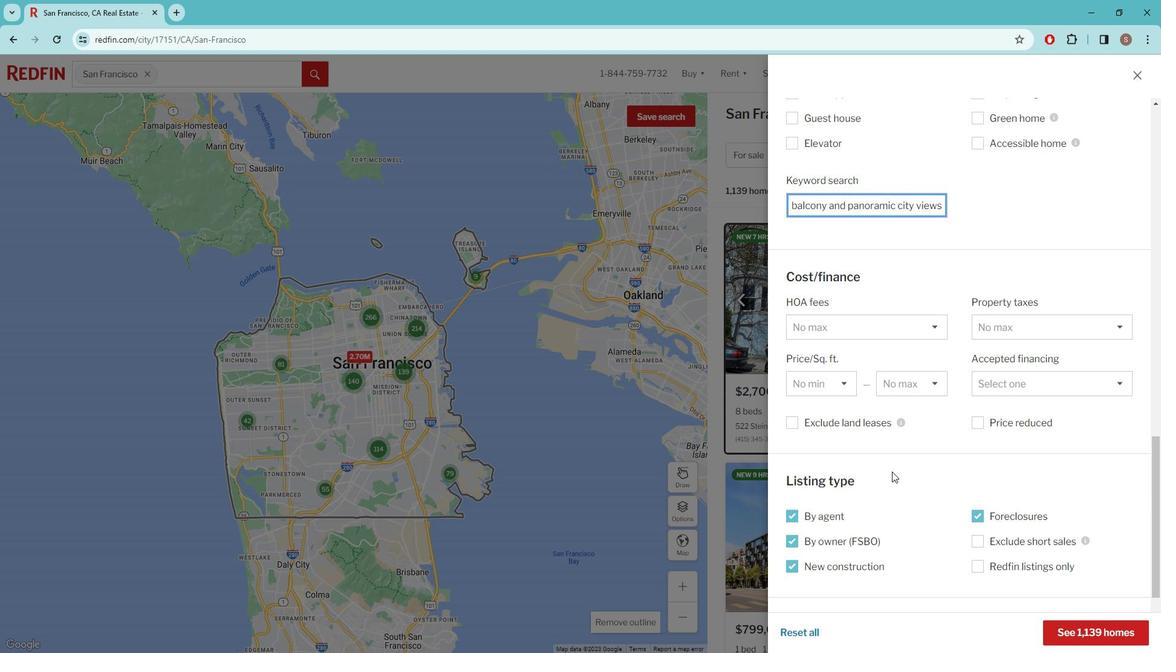 
Action: Mouse scrolled (901, 463) with delta (0, 0)
Screenshot: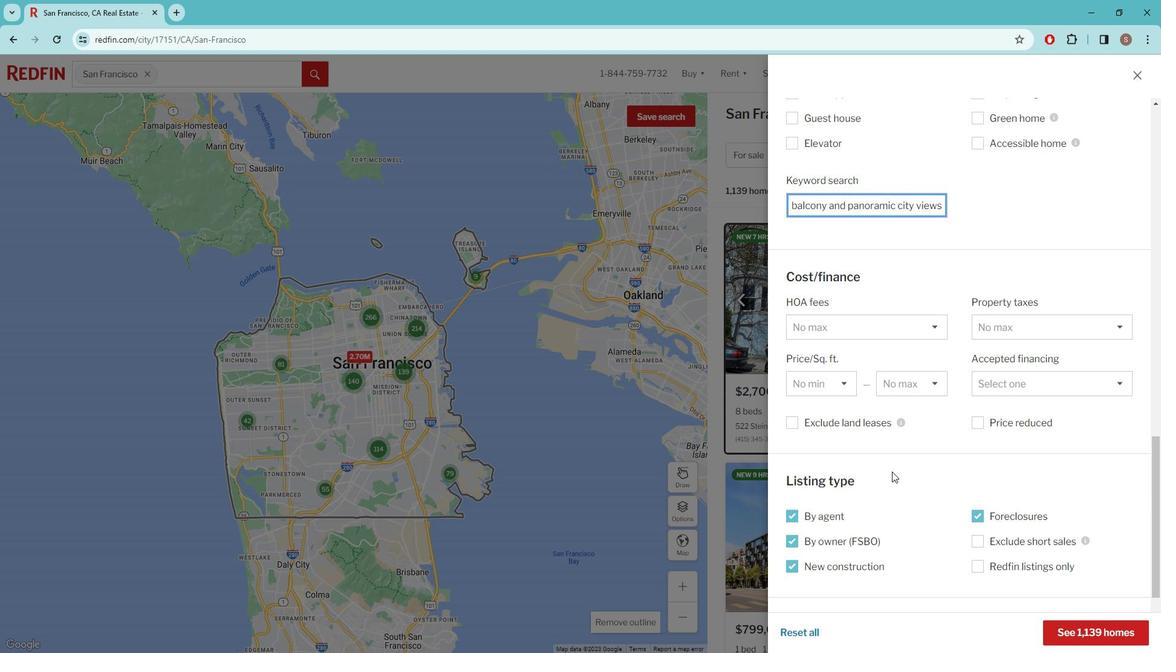 
Action: Mouse scrolled (901, 463) with delta (0, 0)
Screenshot: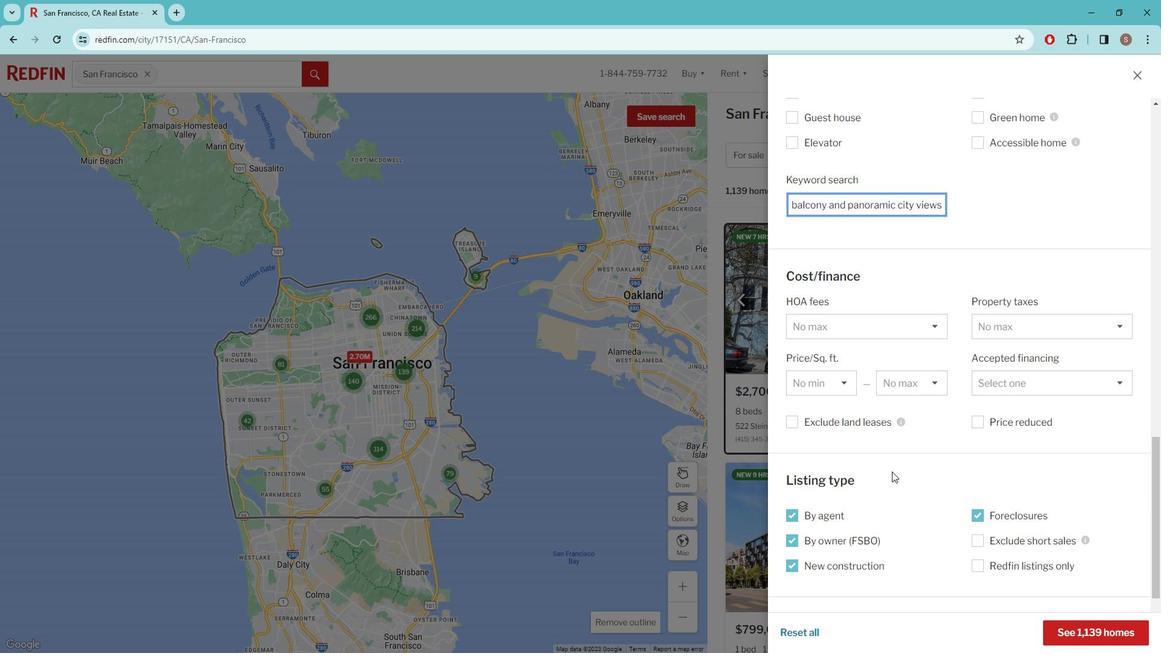 
Action: Mouse scrolled (901, 463) with delta (0, 0)
Screenshot: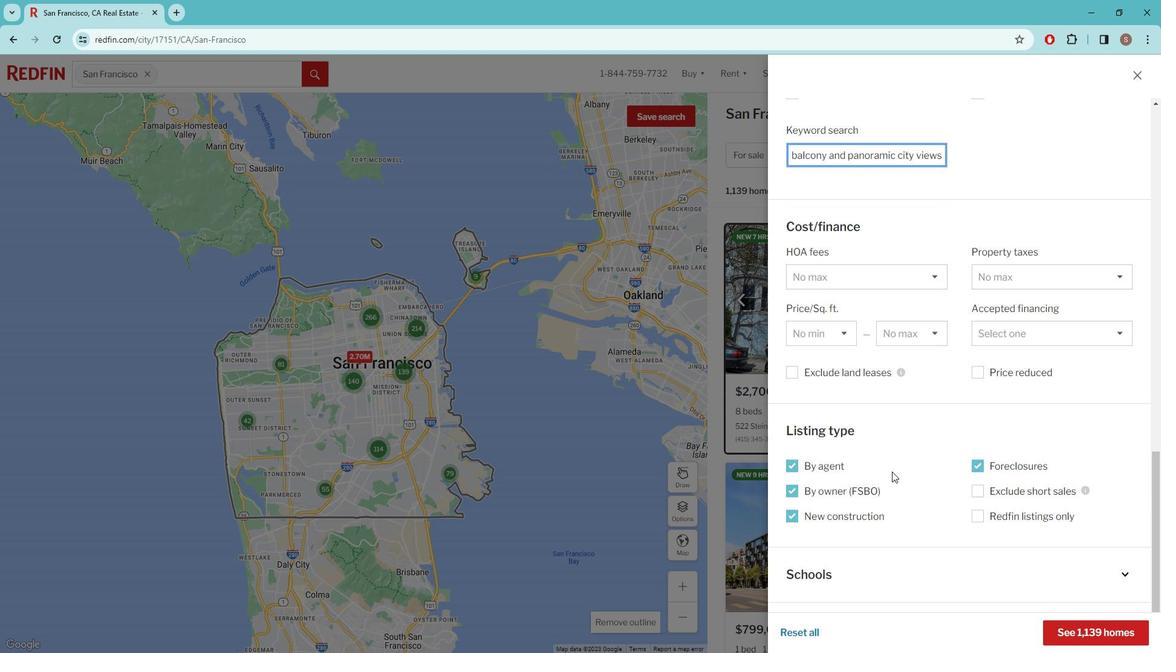 
Action: Mouse scrolled (901, 463) with delta (0, 0)
Screenshot: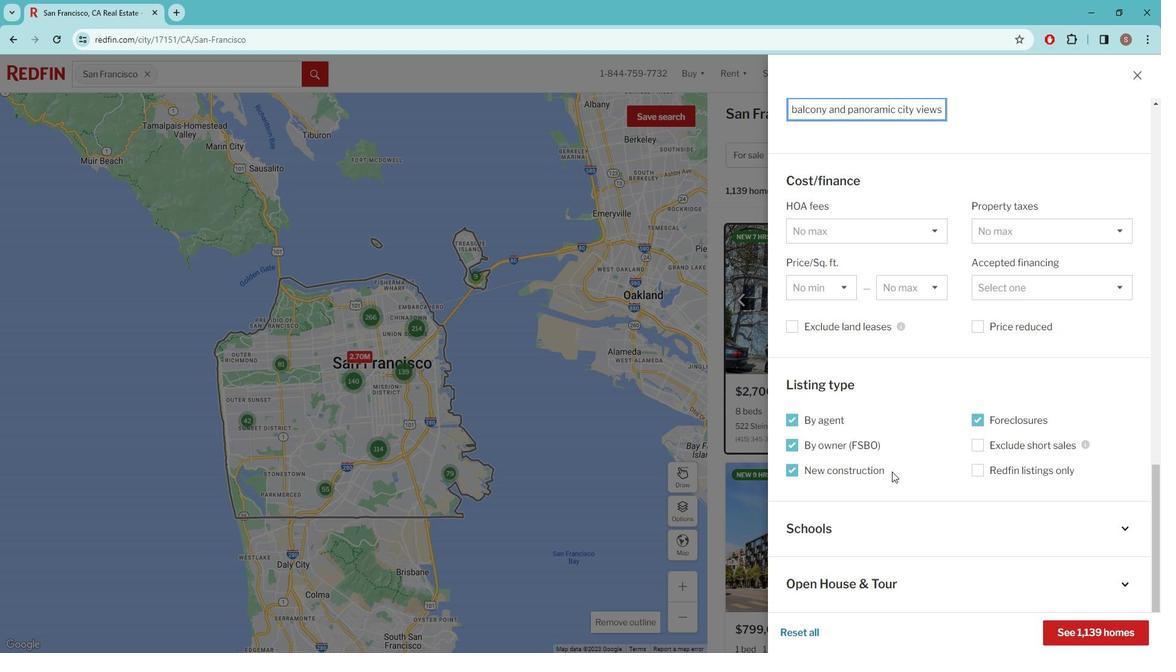
Action: Mouse moved to (1089, 614)
Screenshot: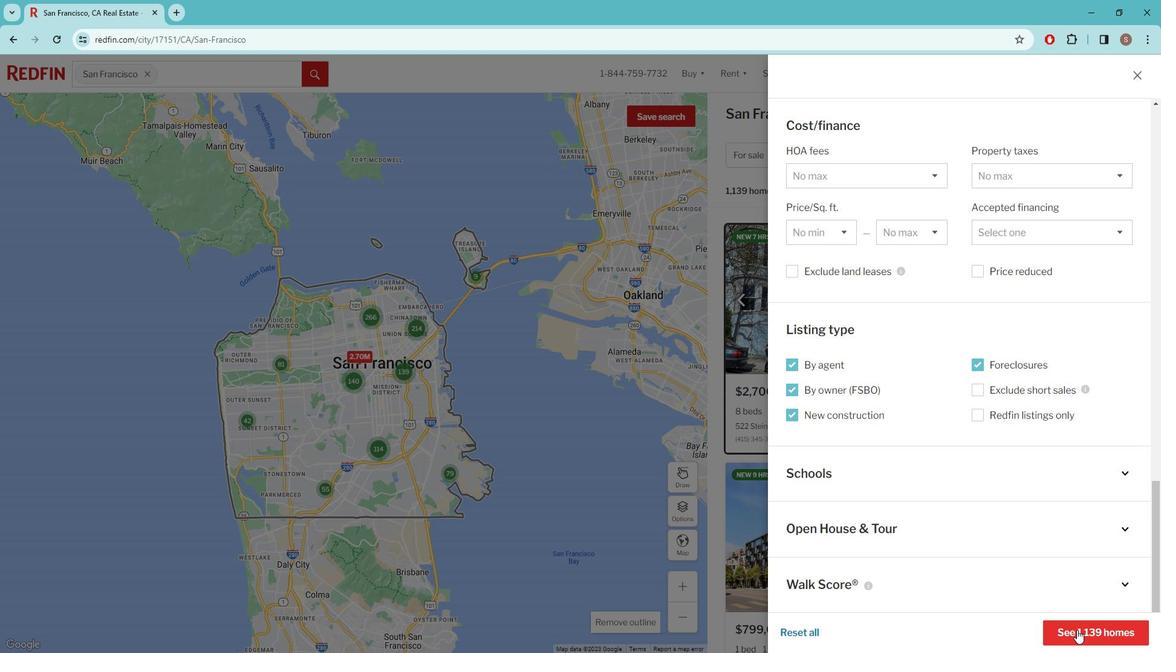 
Action: Mouse pressed left at (1089, 614)
Screenshot: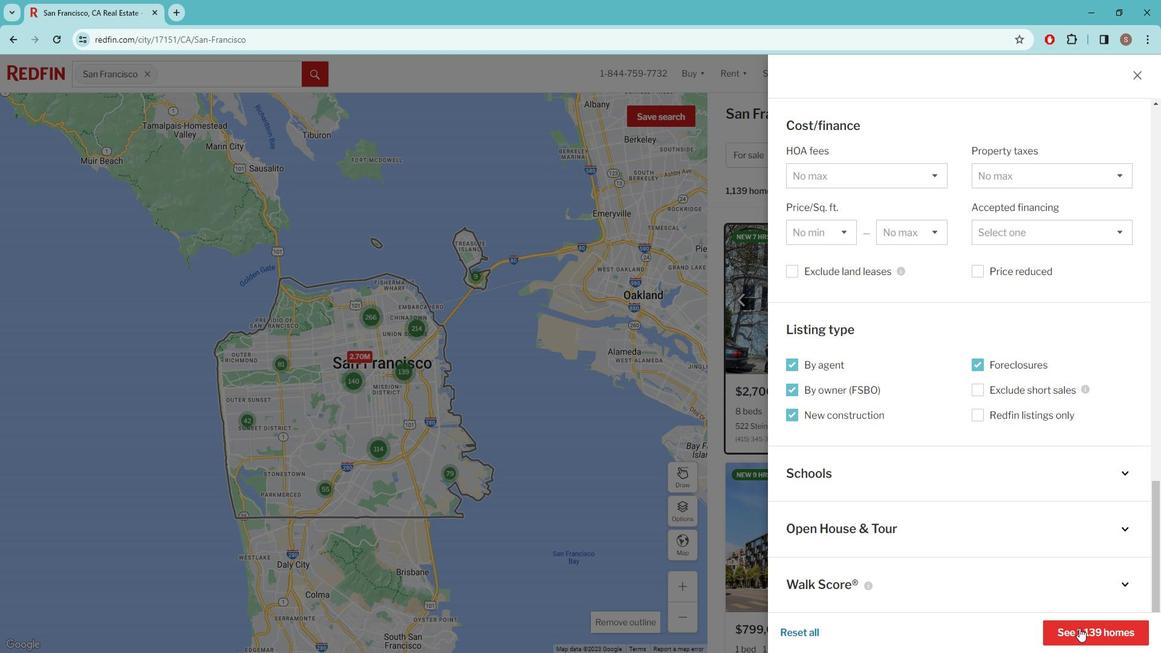 
Action: Mouse moved to (830, 385)
Screenshot: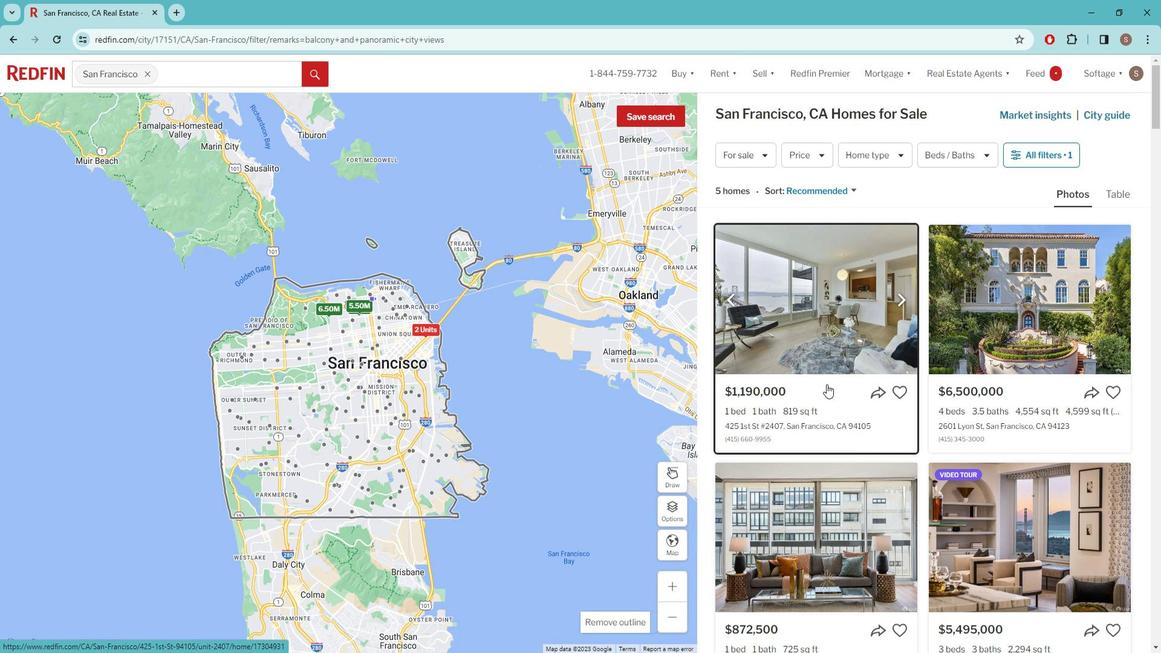 
Action: Mouse pressed left at (830, 385)
Screenshot: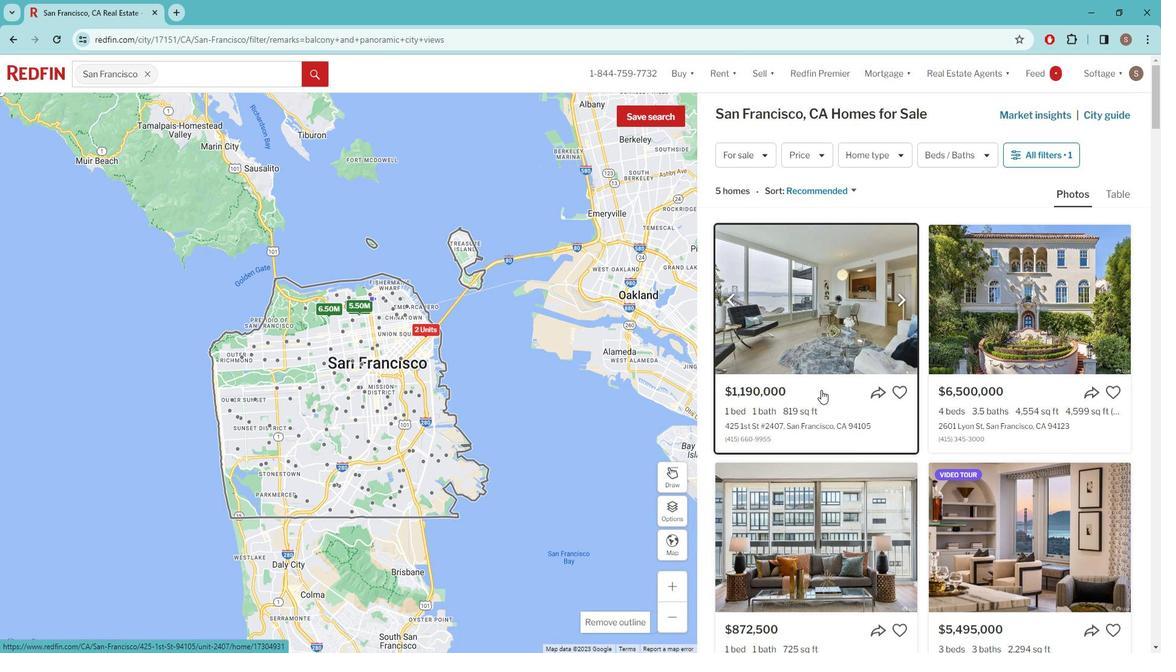 
Action: Mouse moved to (503, 400)
Screenshot: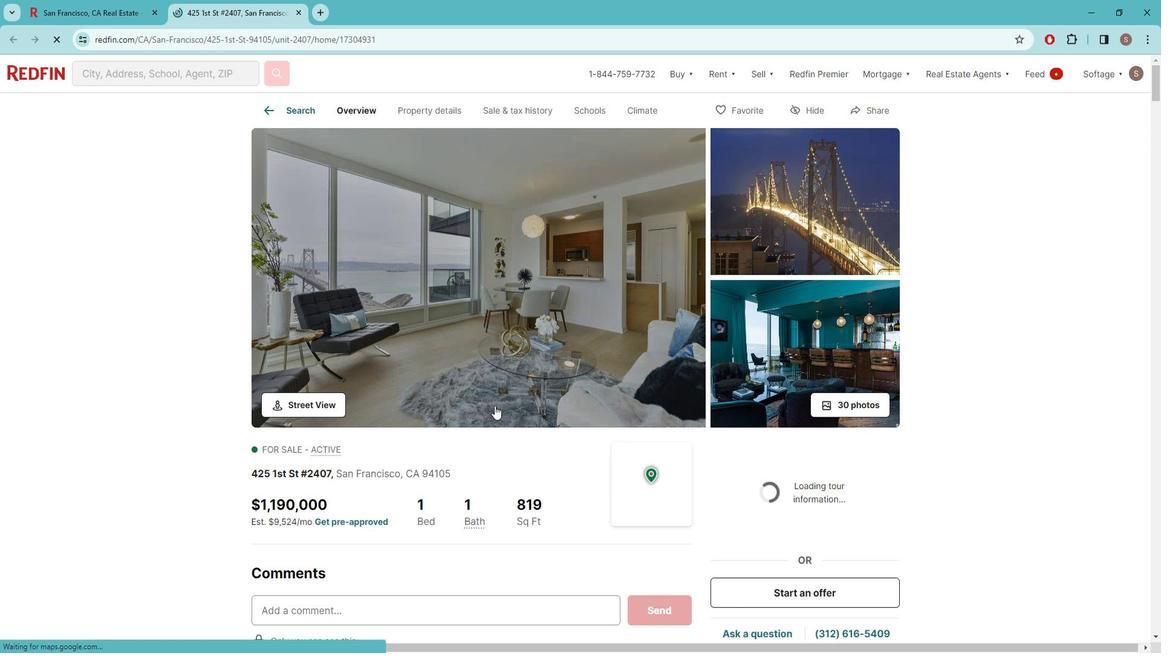 
Action: Mouse scrolled (503, 400) with delta (0, 0)
Screenshot: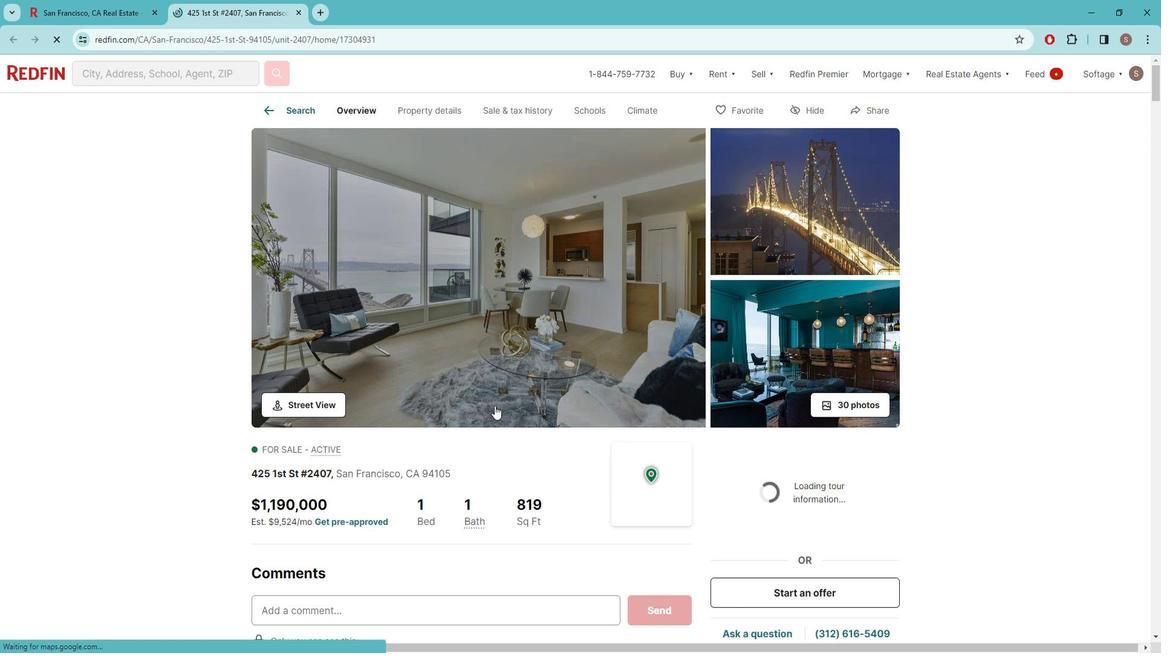 
Action: Mouse moved to (501, 401)
Screenshot: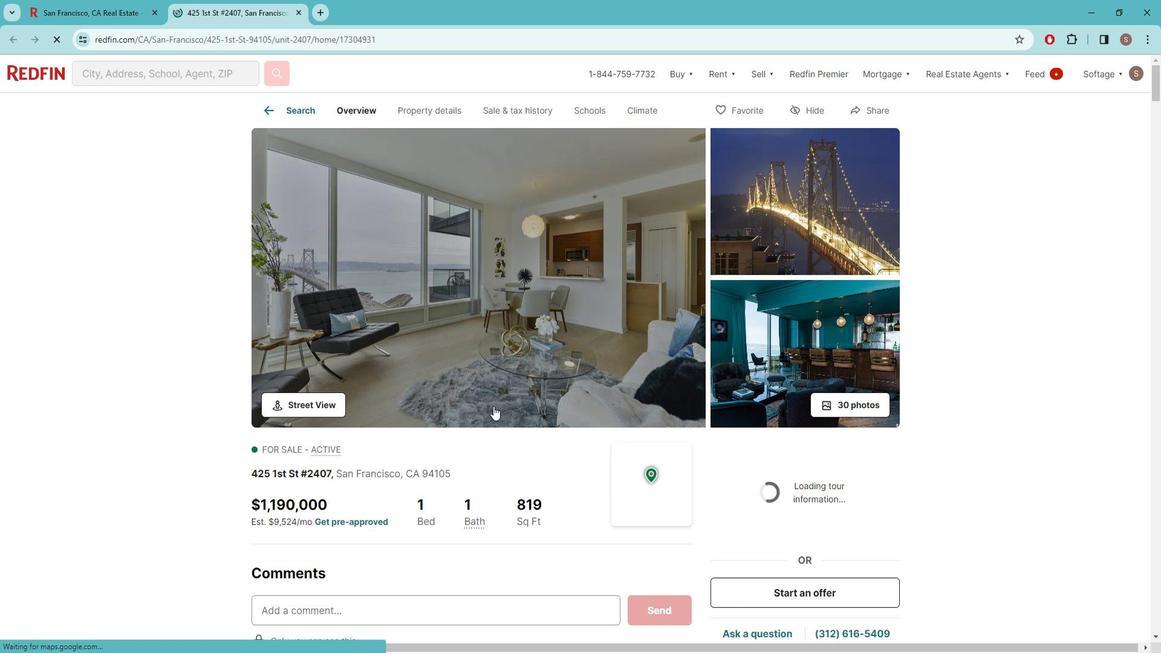 
Action: Mouse scrolled (501, 400) with delta (0, 0)
Screenshot: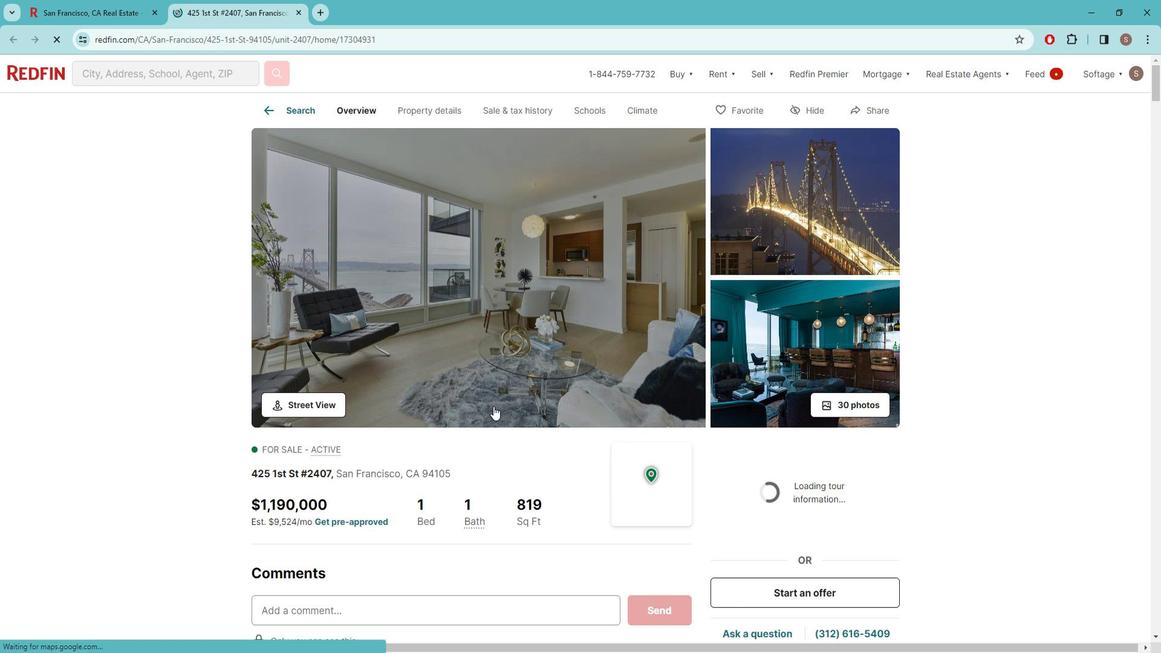 
Action: Mouse moved to (500, 401)
Screenshot: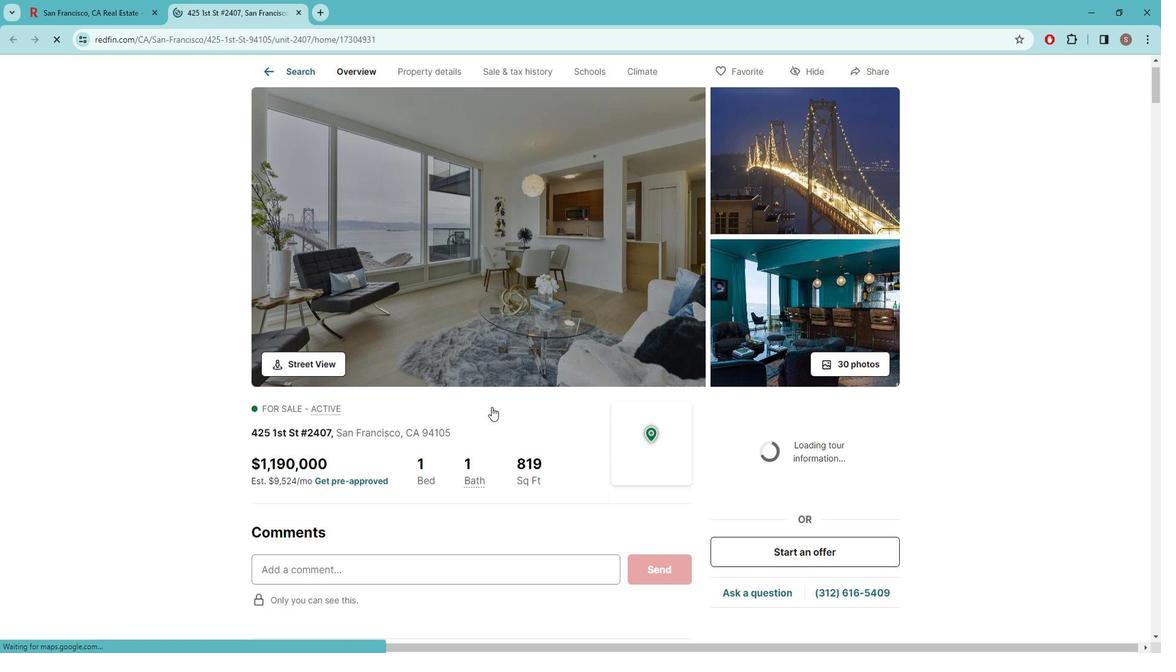 
Action: Mouse scrolled (500, 400) with delta (0, 0)
Screenshot: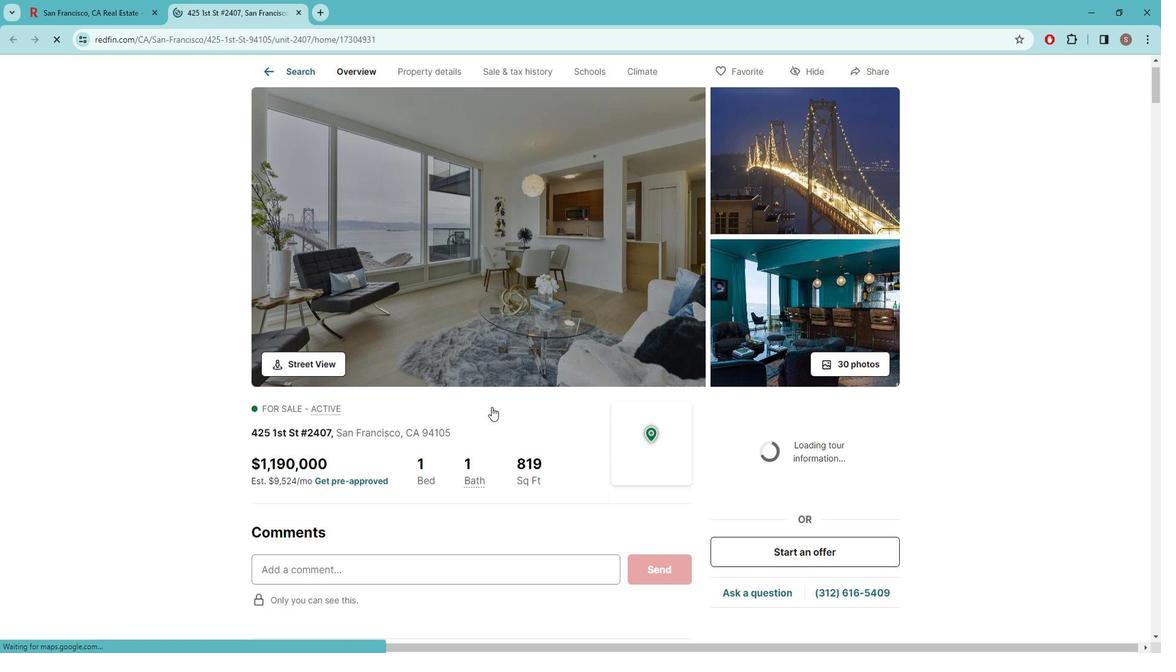 
Action: Mouse moved to (499, 390)
Screenshot: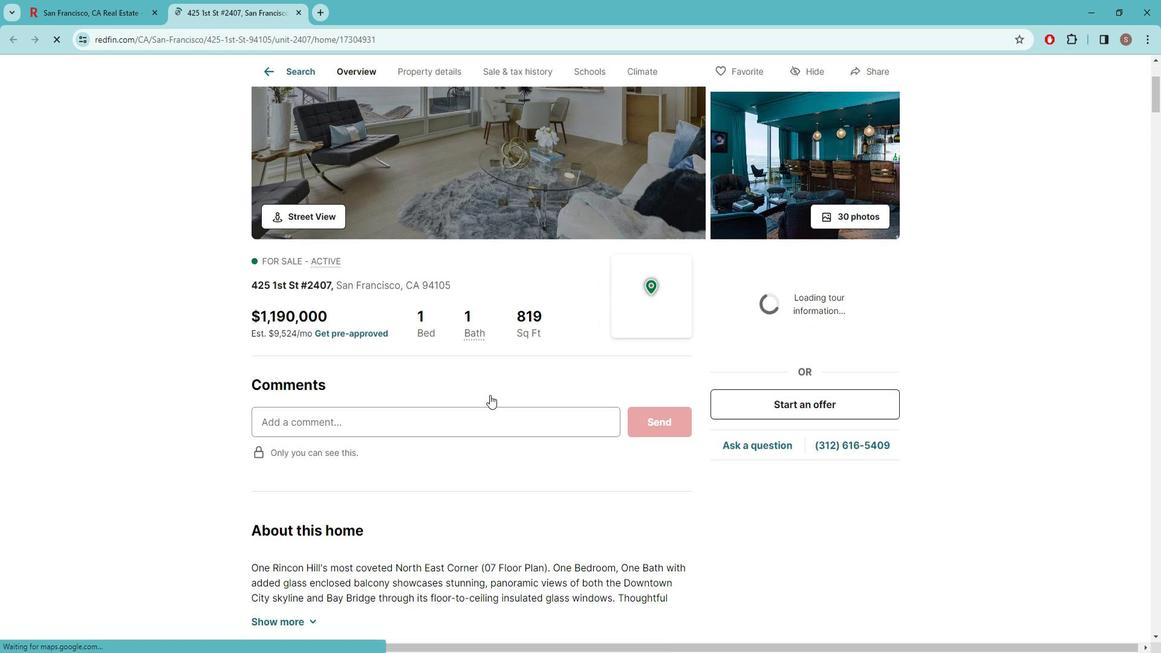 
Action: Mouse scrolled (499, 389) with delta (0, 0)
Screenshot: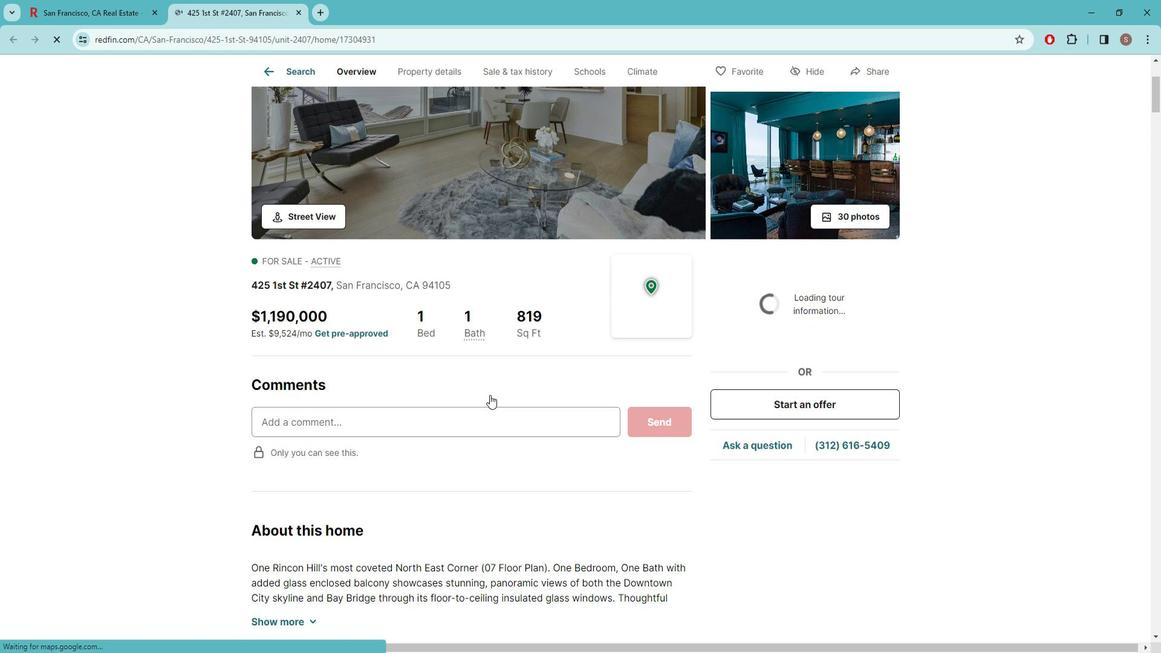 
Action: Mouse scrolled (499, 389) with delta (0, 0)
Screenshot: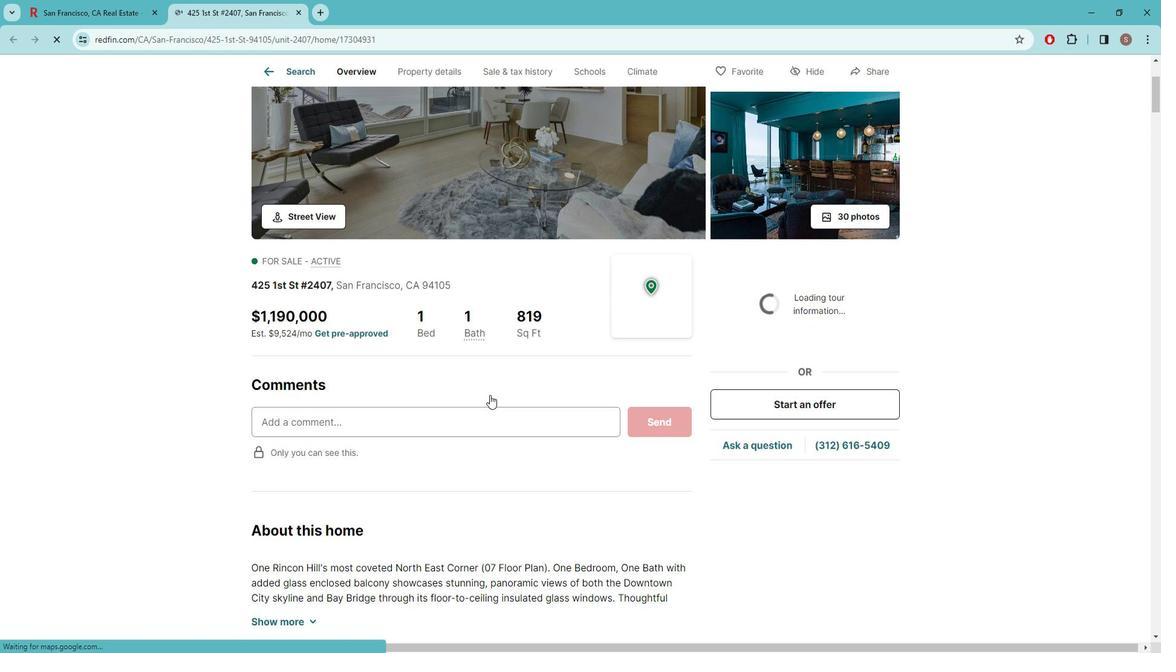 
Action: Mouse scrolled (499, 389) with delta (0, 0)
Screenshot: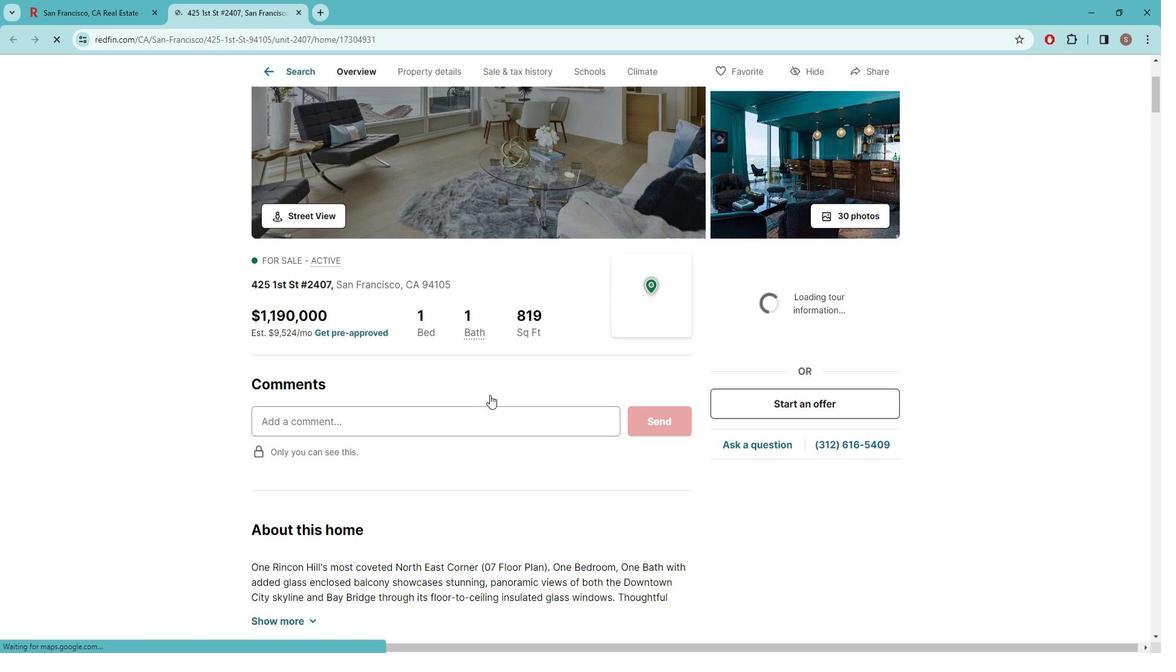 
Action: Mouse moved to (500, 389)
Screenshot: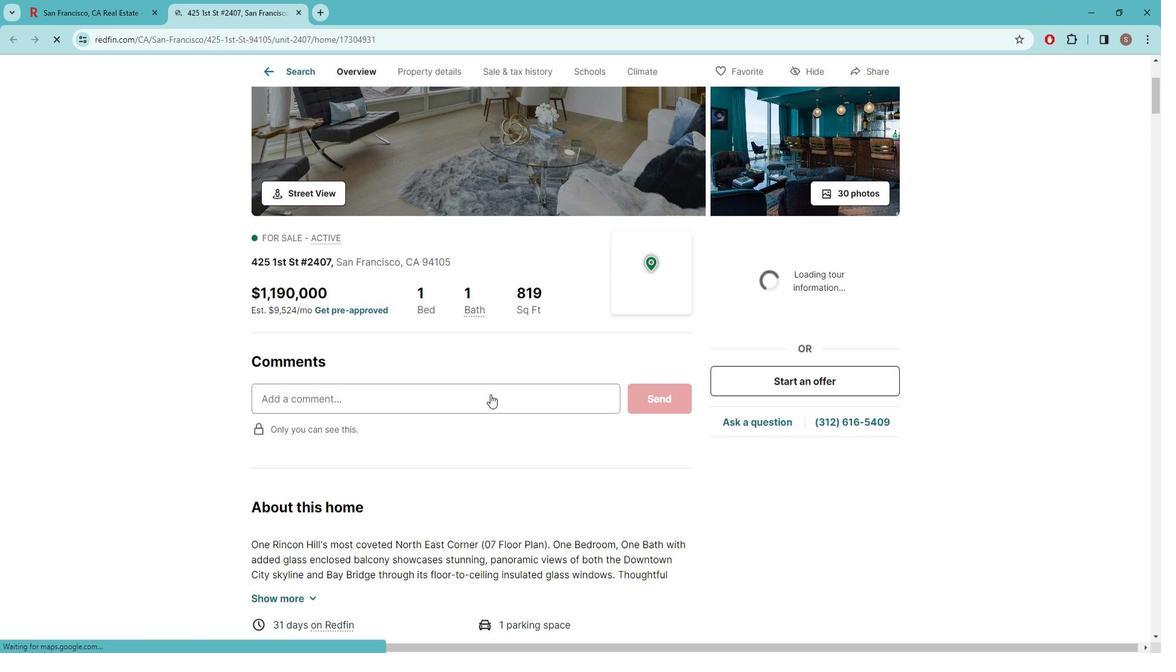
Action: Mouse scrolled (500, 388) with delta (0, 0)
Screenshot: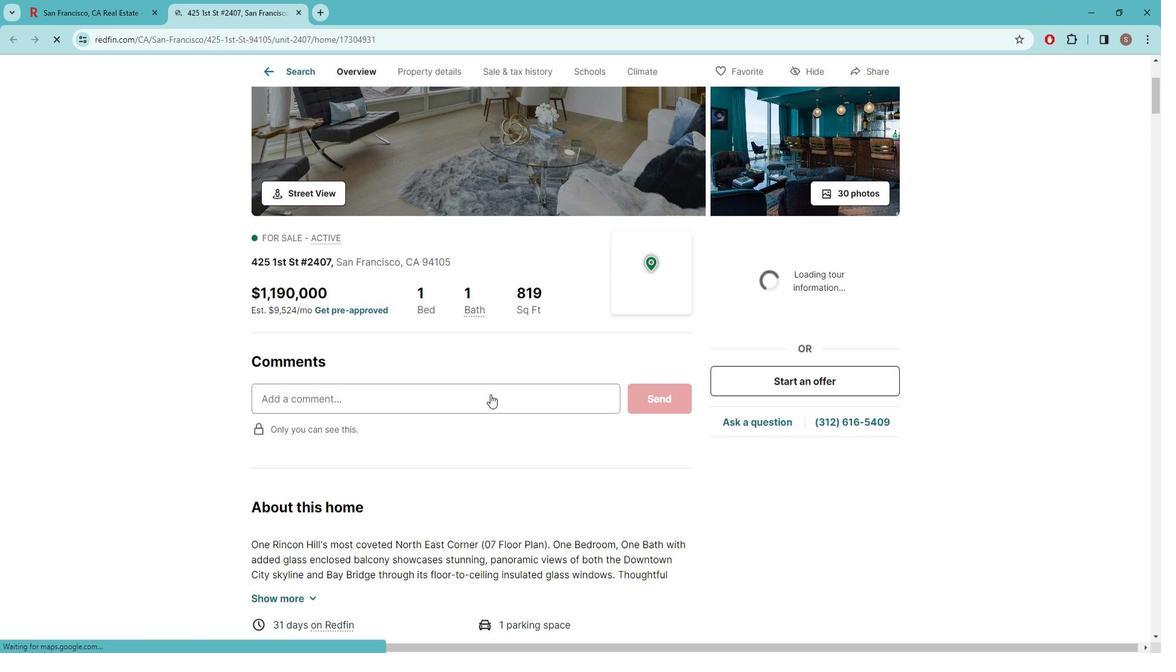 
Action: Mouse moved to (503, 384)
Screenshot: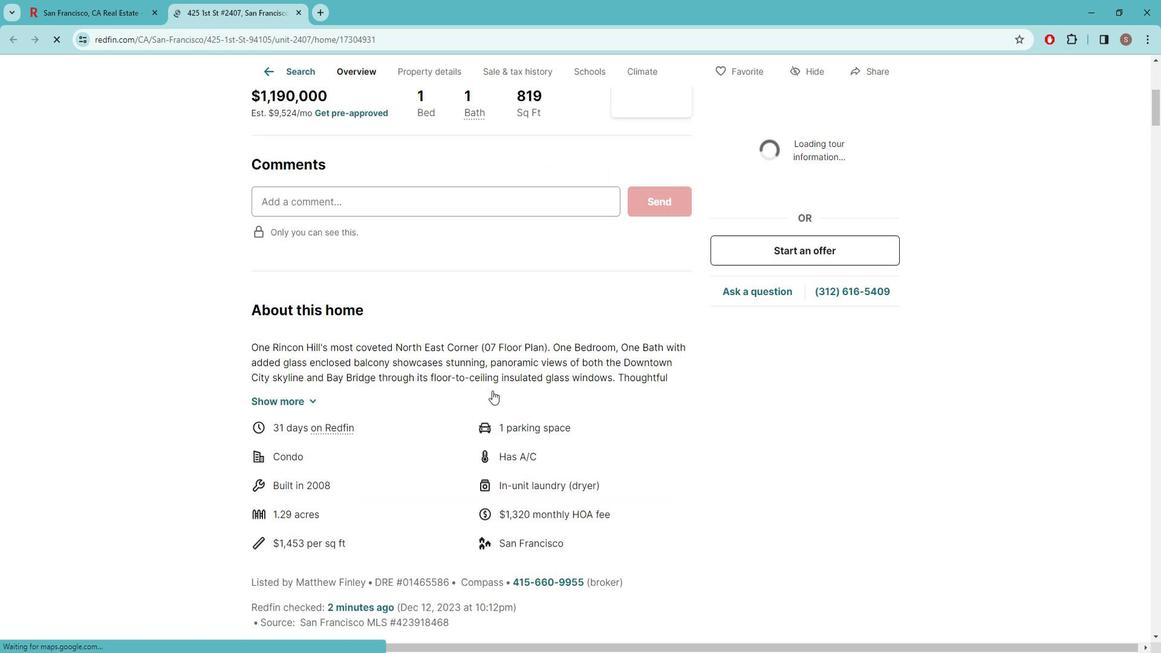 
Action: Mouse scrolled (503, 383) with delta (0, 0)
Screenshot: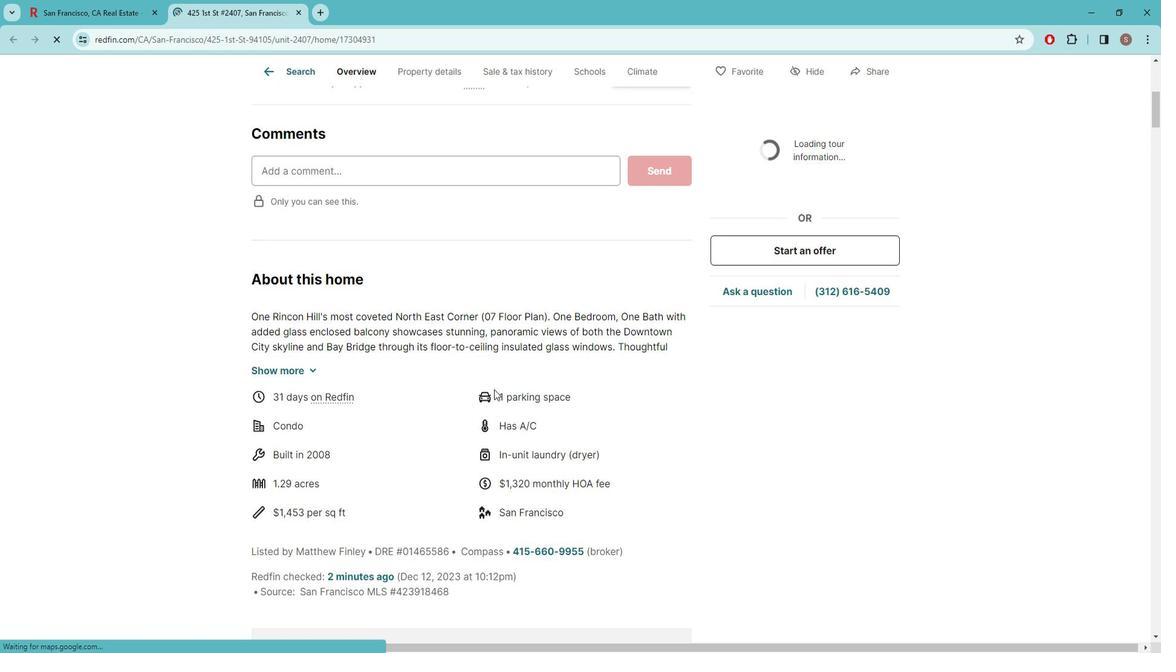 
Action: Mouse scrolled (503, 383) with delta (0, 0)
Screenshot: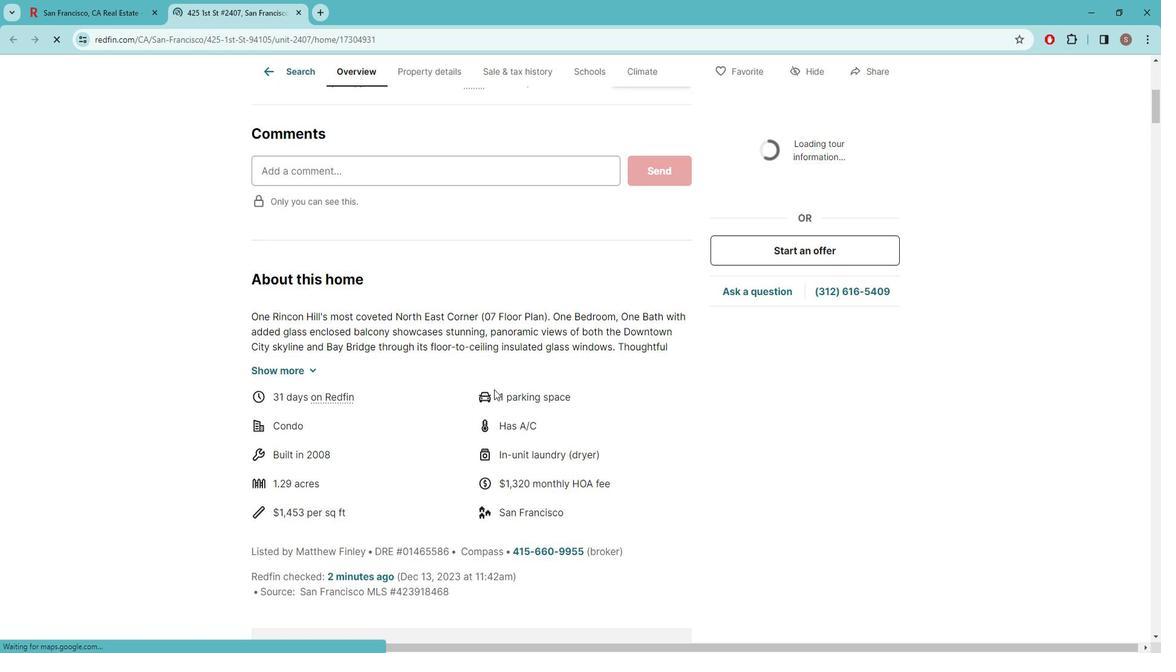 
Action: Mouse scrolled (503, 383) with delta (0, 0)
Screenshot: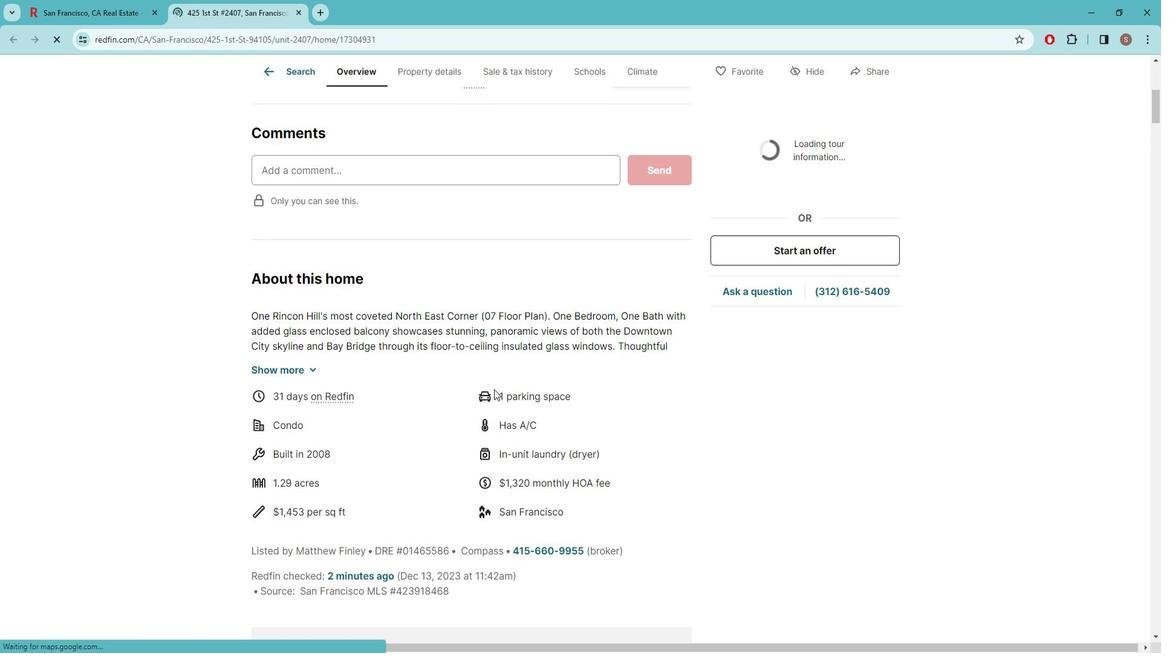 
Action: Mouse moved to (521, 364)
Screenshot: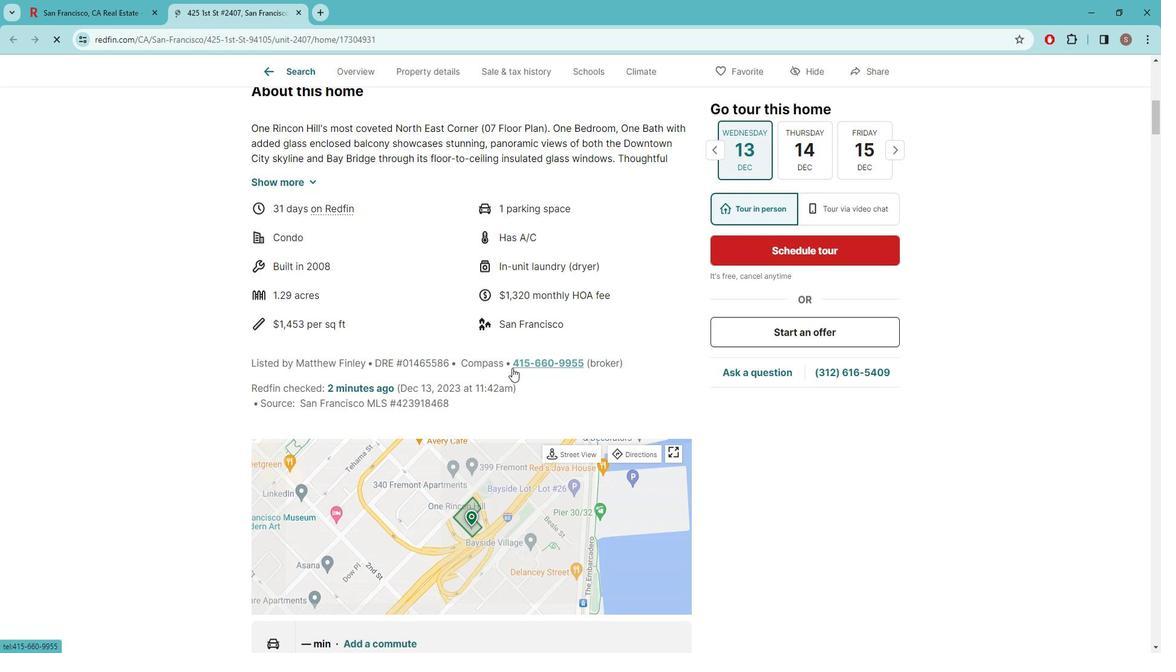 
Action: Mouse scrolled (521, 363) with delta (0, 0)
Screenshot: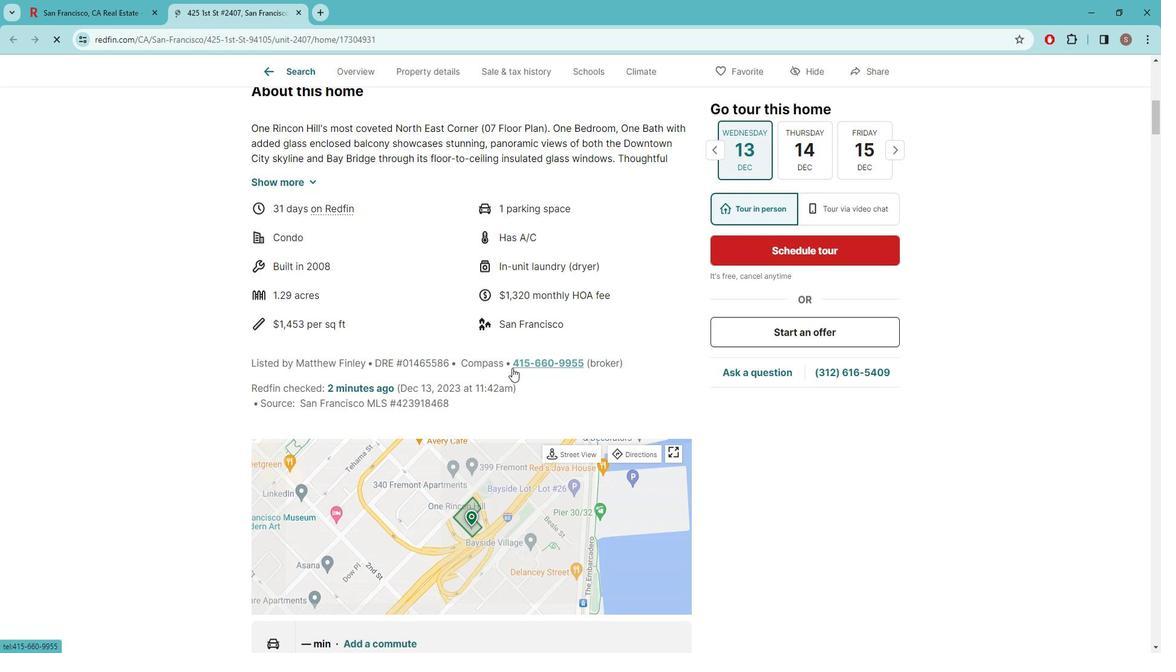 
Action: Mouse moved to (521, 364)
Screenshot: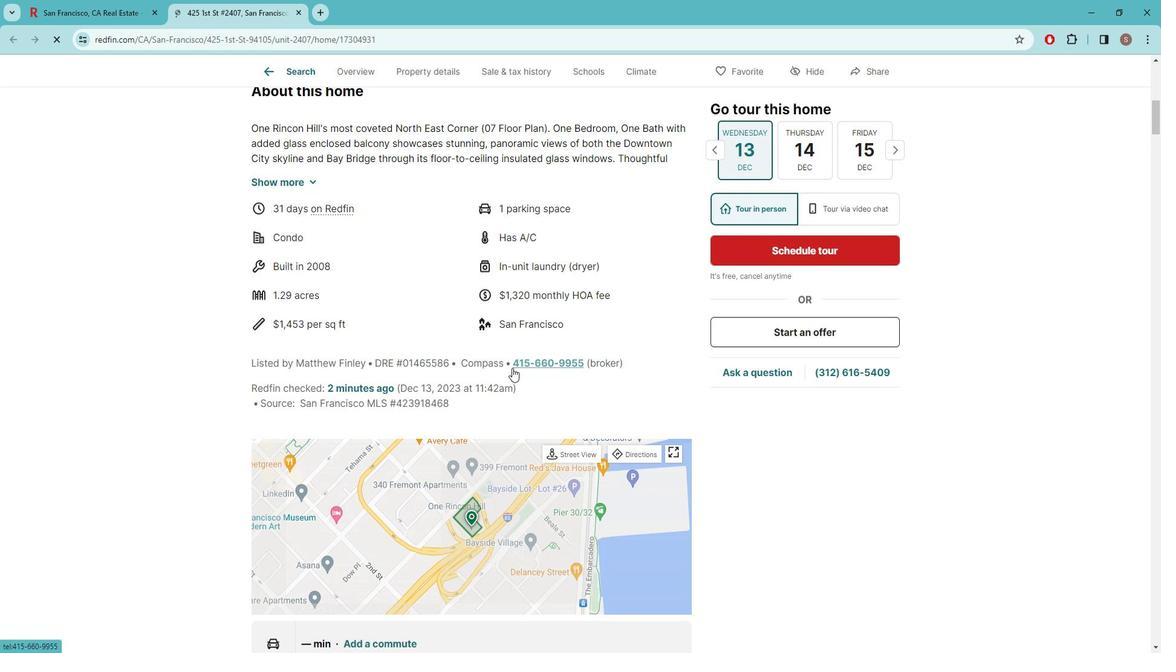 
Action: Mouse scrolled (521, 364) with delta (0, 0)
Screenshot: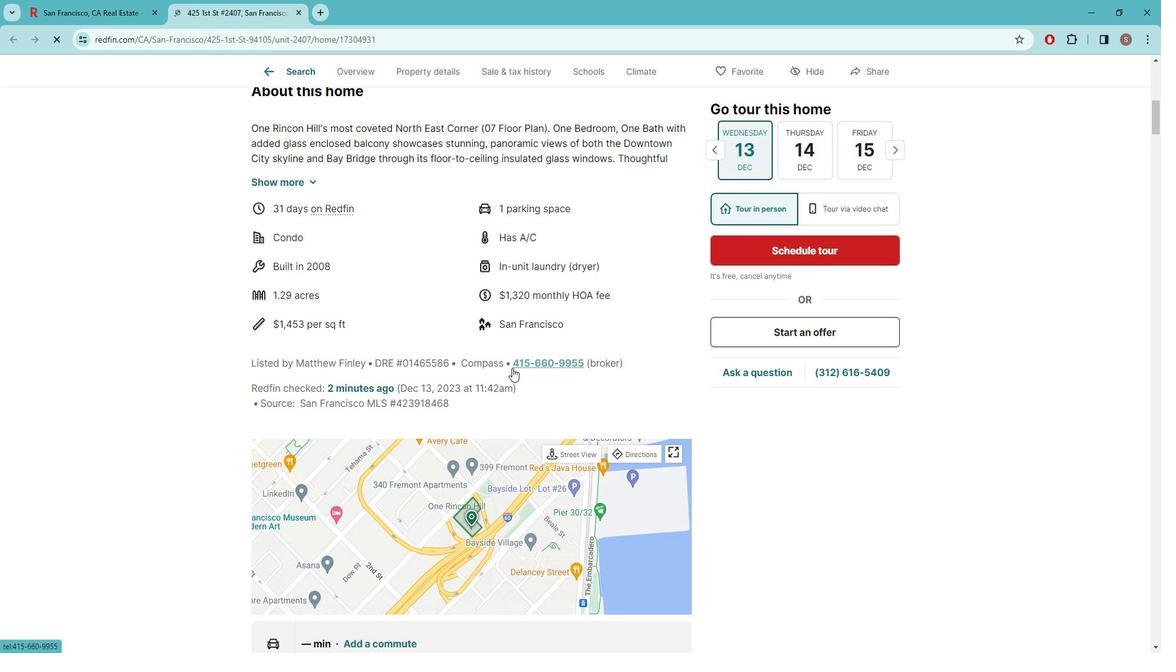 
Action: Mouse scrolled (521, 364) with delta (0, 0)
Screenshot: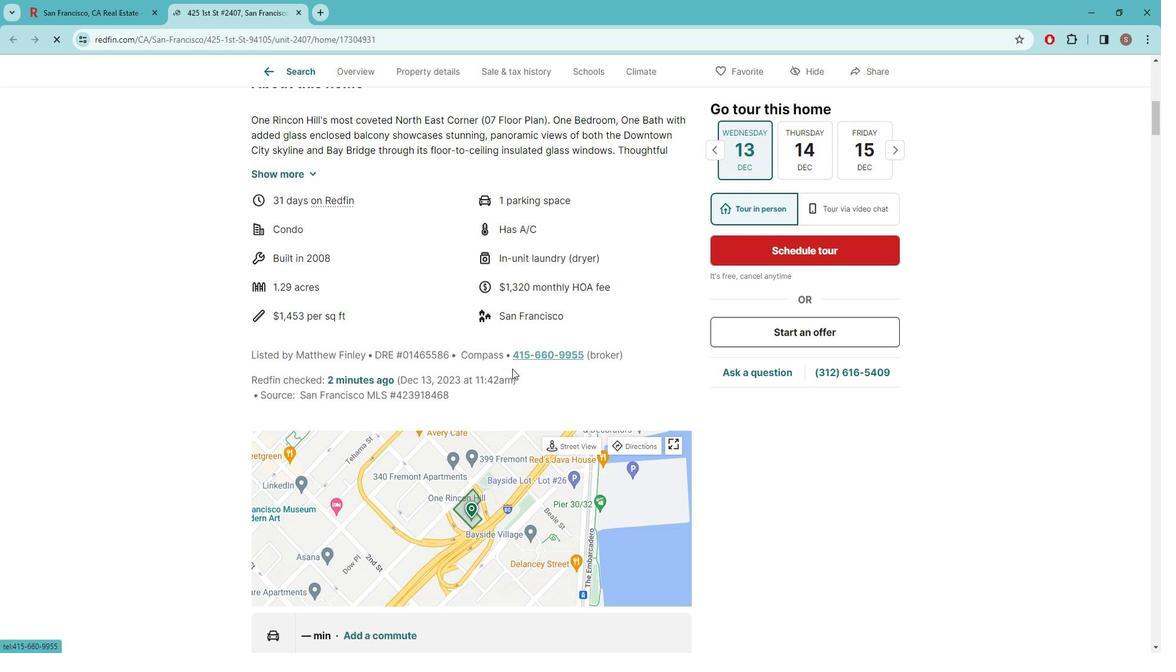 
Action: Mouse moved to (521, 365)
Screenshot: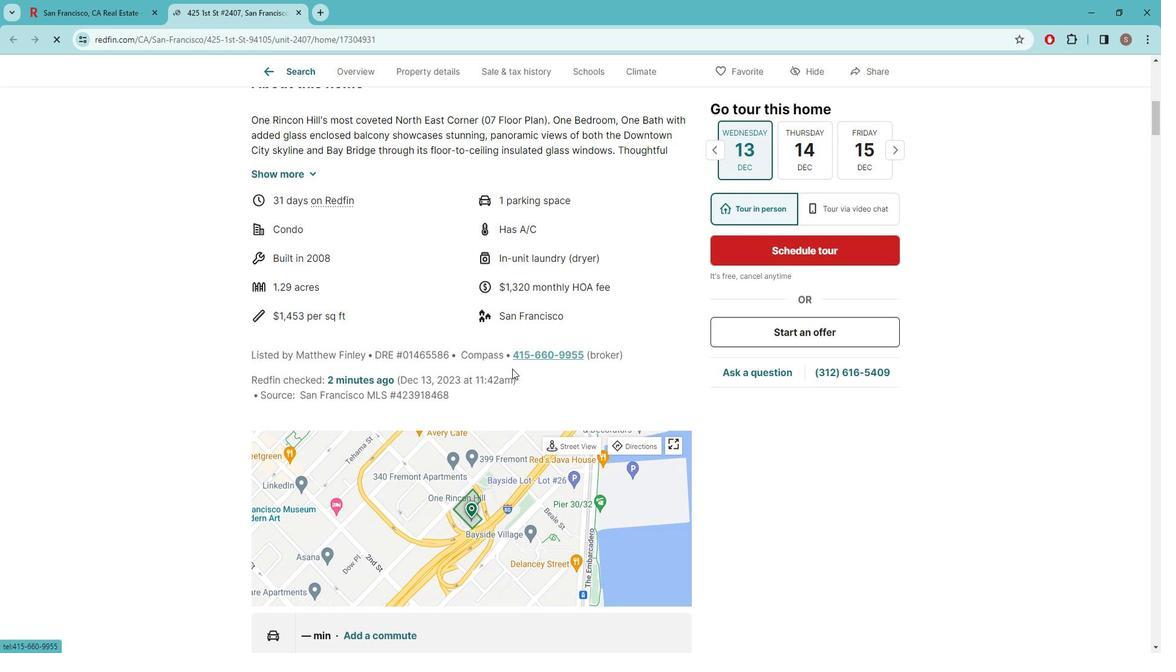 
Action: Mouse scrolled (521, 364) with delta (0, 0)
Screenshot: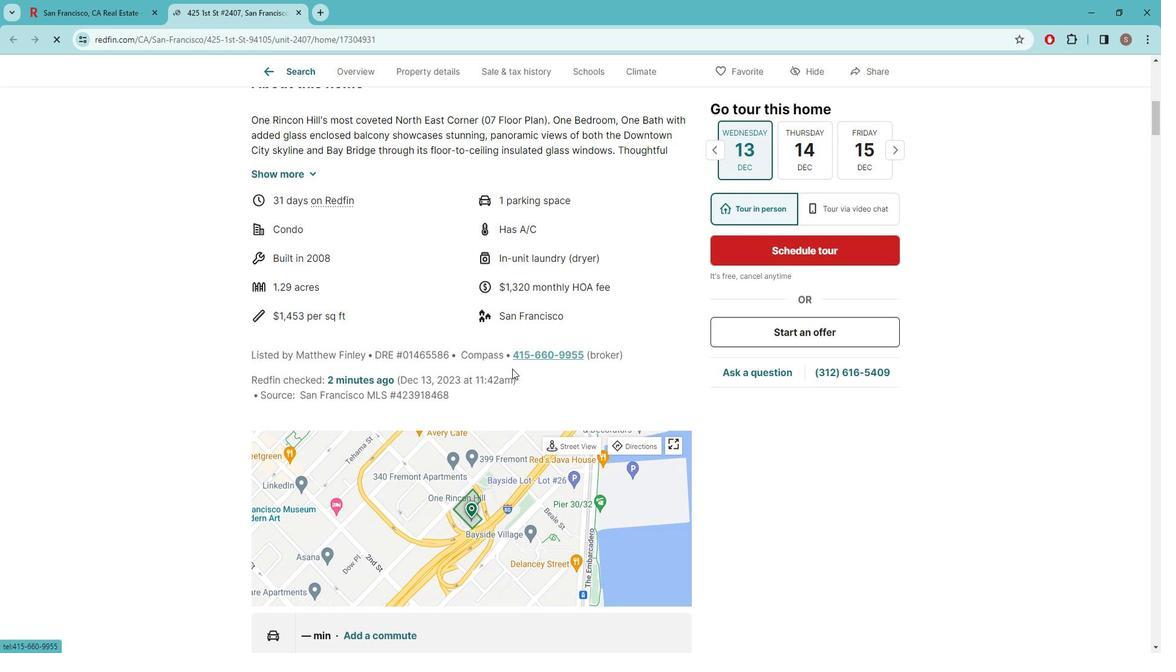 
Action: Mouse moved to (521, 365)
Screenshot: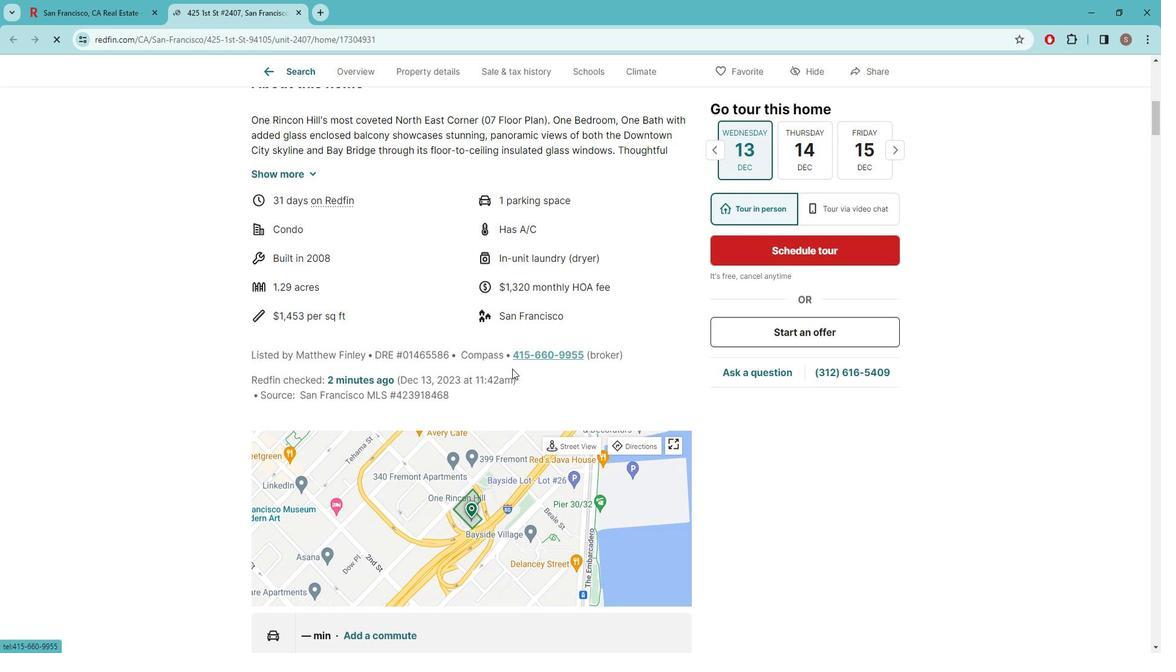
Action: Mouse scrolled (521, 364) with delta (0, 0)
Screenshot: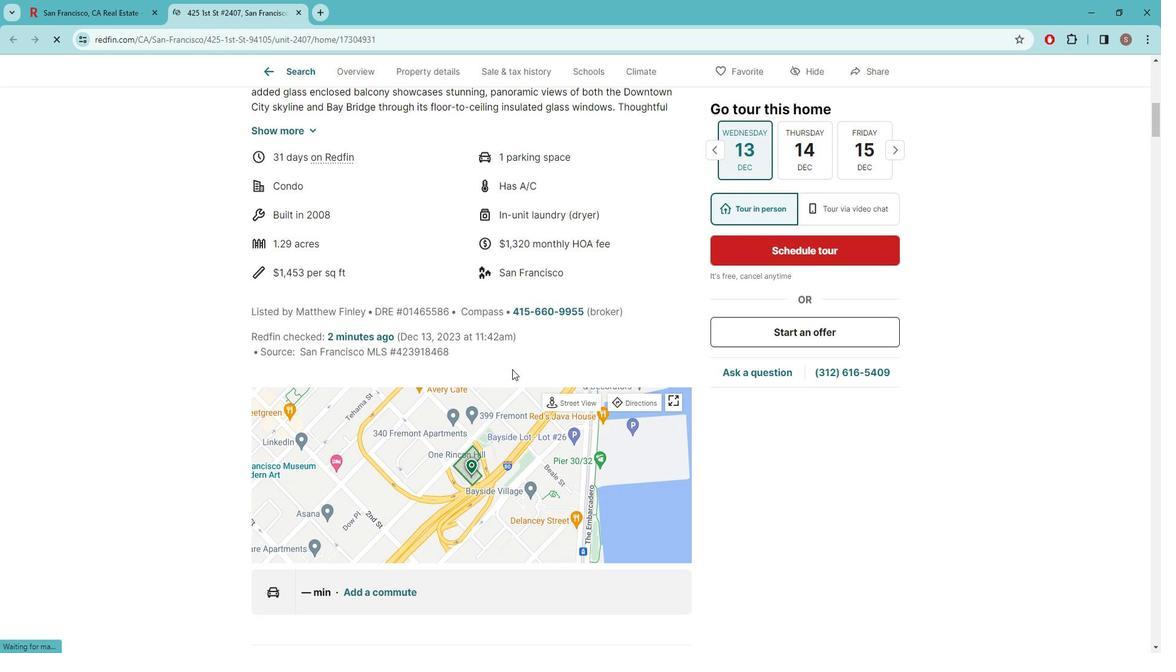 
Action: Mouse moved to (416, 449)
Screenshot: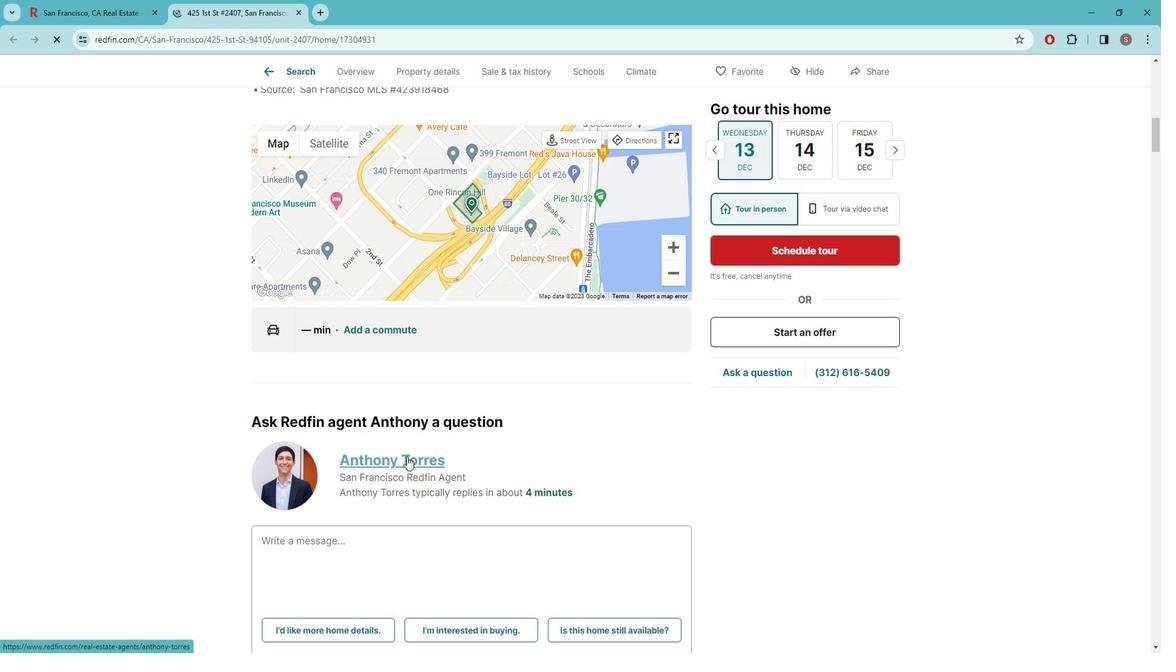 
Action: Mouse pressed left at (416, 449)
Screenshot: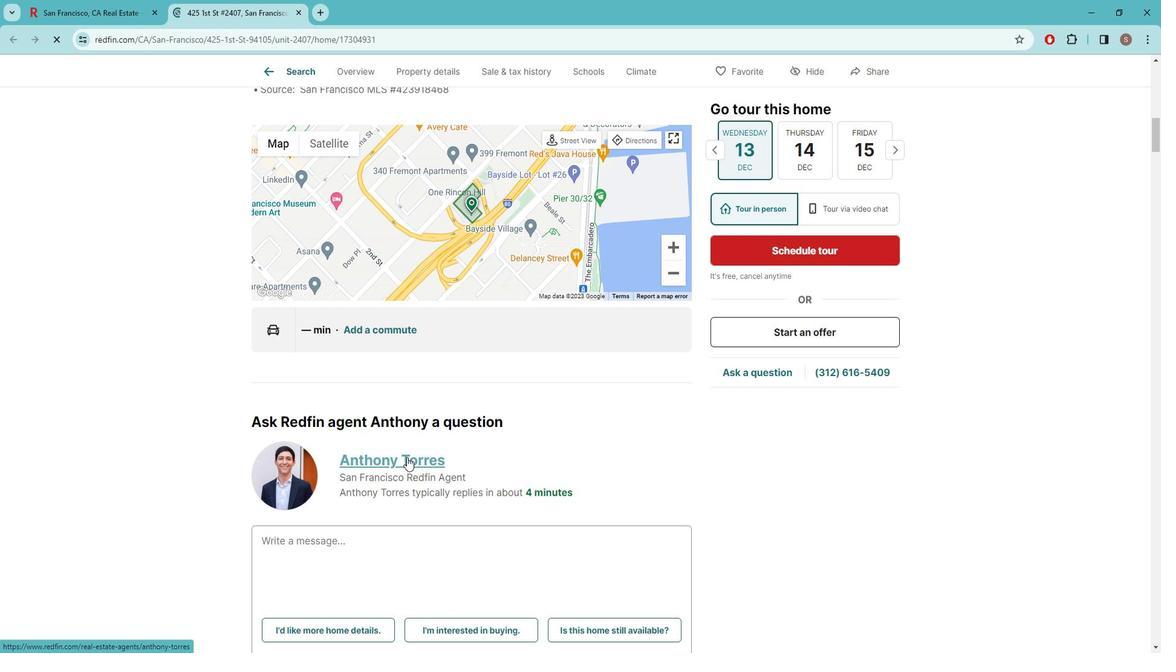 
